 Task: Change  the formatting of the data to Which is Greater than5, In conditional formating, put the option 'Yellow Fill with Drak Yellow Text'add another formatting option Format As Table, insert the option Brown Table style Dark  3 In the sheet   Turbo Sales   book
Action: Mouse moved to (321, 329)
Screenshot: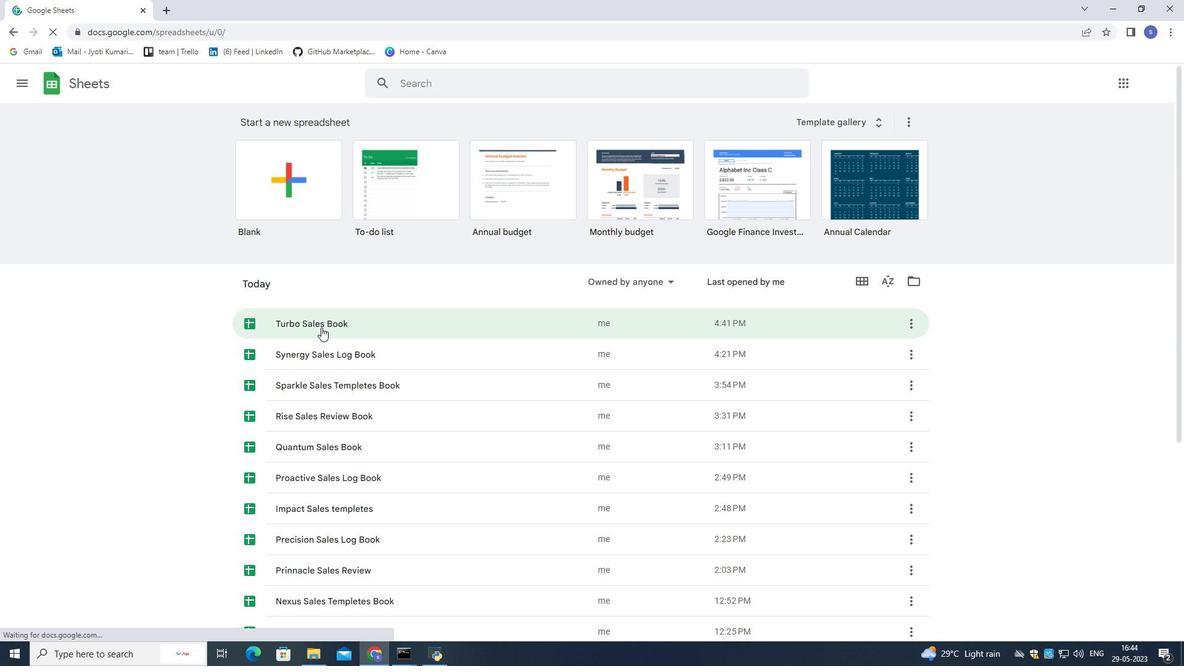 
Action: Mouse pressed left at (321, 329)
Screenshot: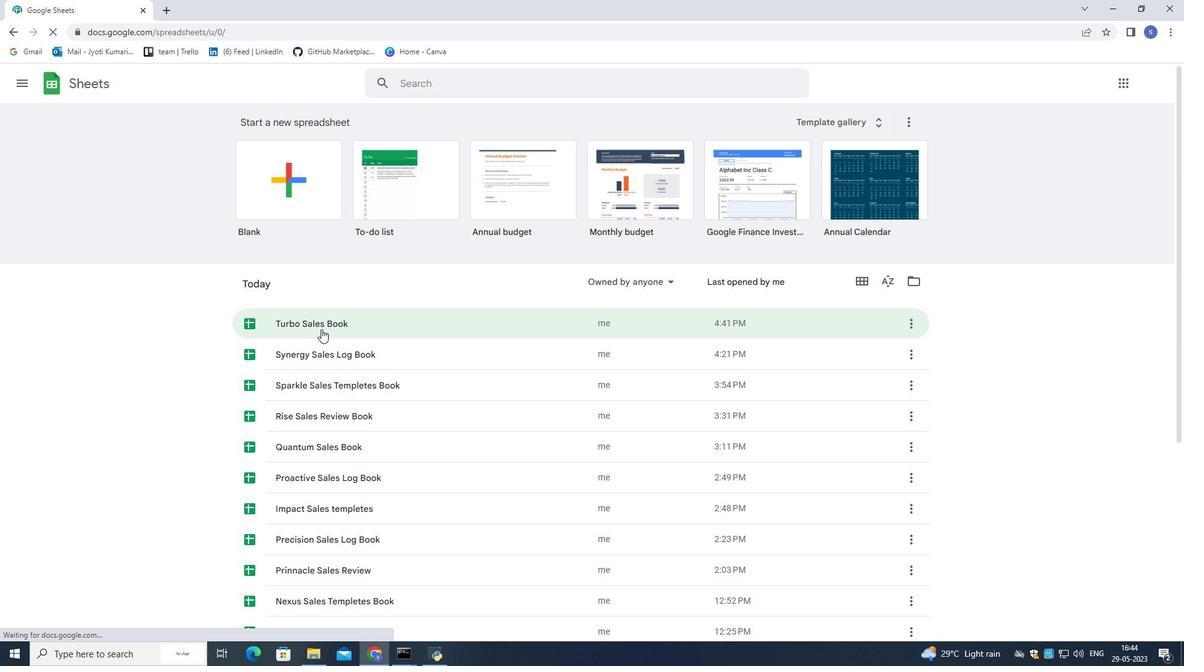
Action: Mouse moved to (44, 194)
Screenshot: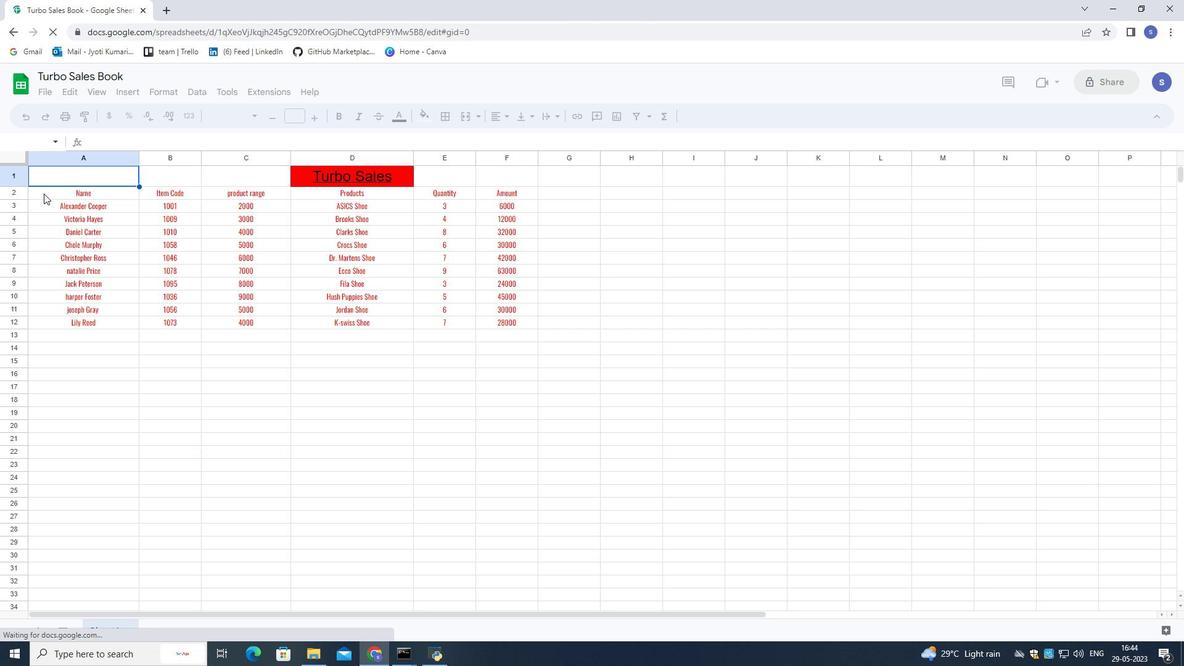 
Action: Mouse pressed left at (44, 194)
Screenshot: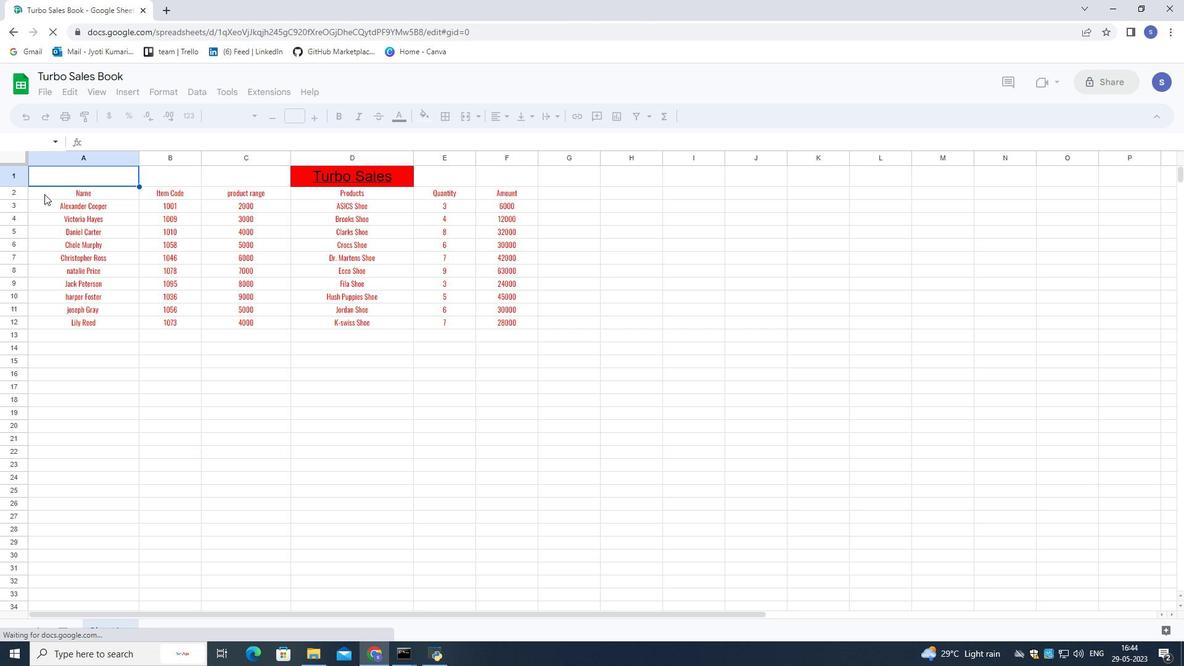 
Action: Mouse moved to (201, 350)
Screenshot: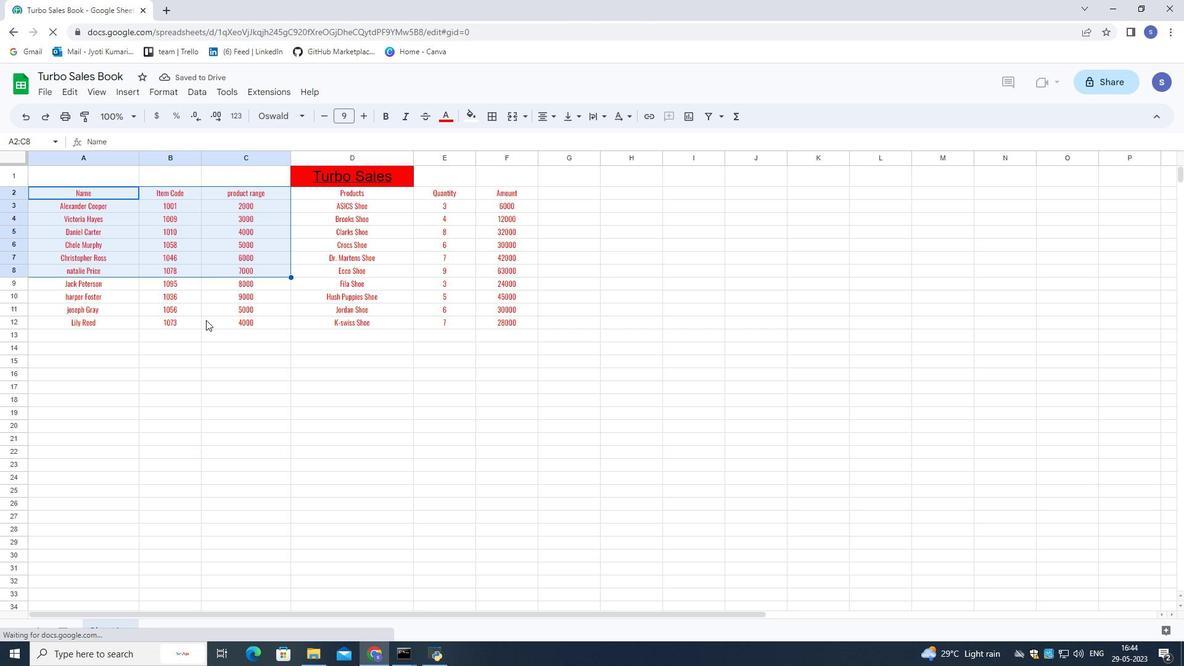 
Action: Mouse pressed left at (201, 350)
Screenshot: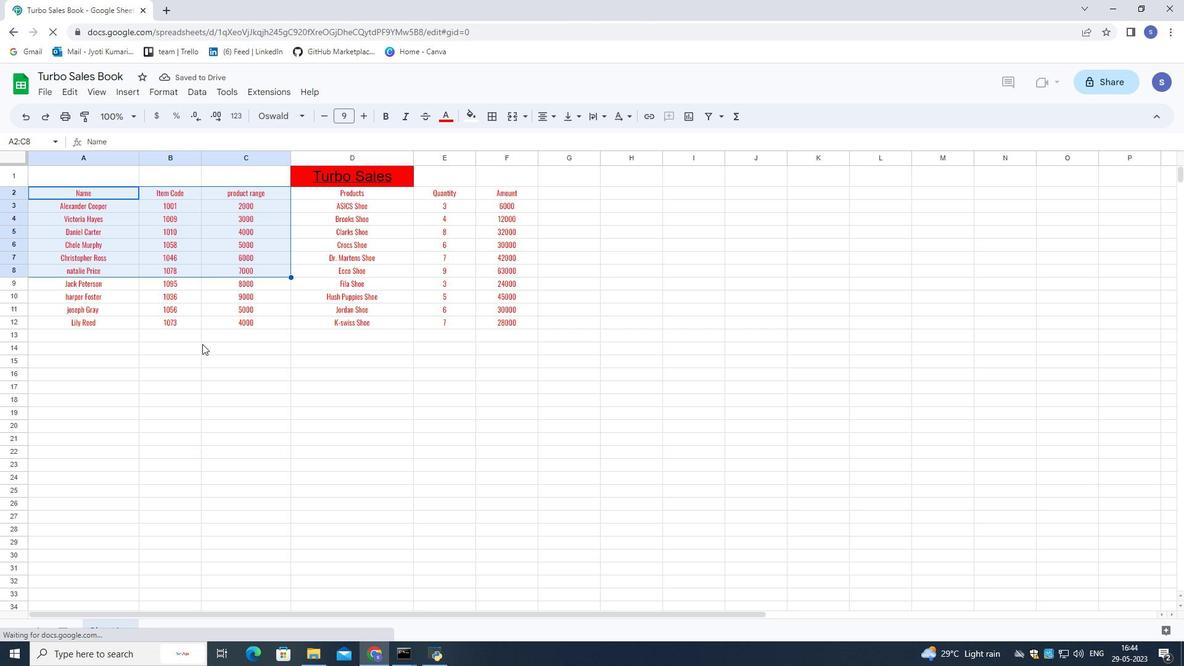 
Action: Mouse moved to (69, 194)
Screenshot: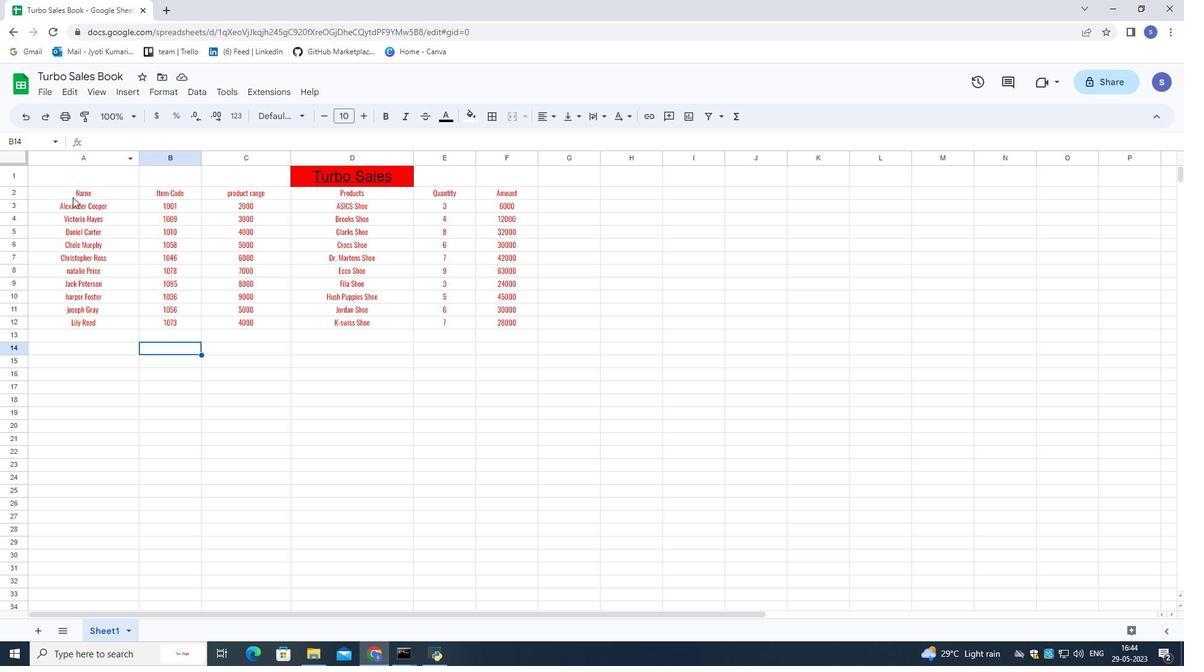 
Action: Mouse pressed left at (69, 194)
Screenshot: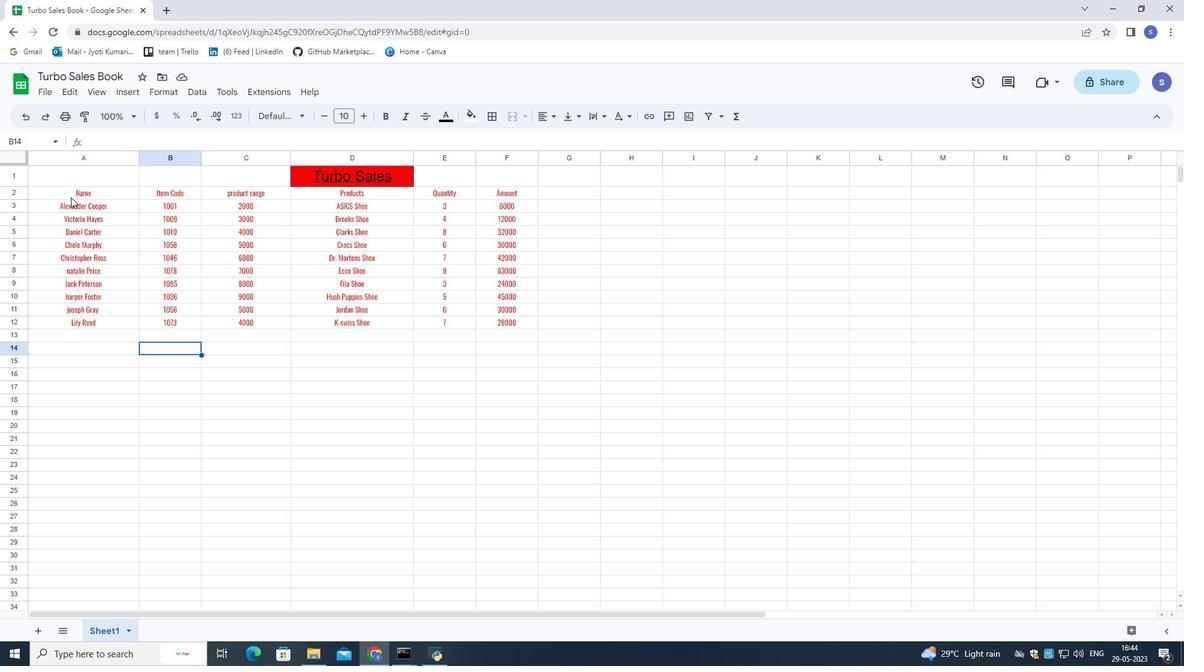 
Action: Mouse moved to (152, 89)
Screenshot: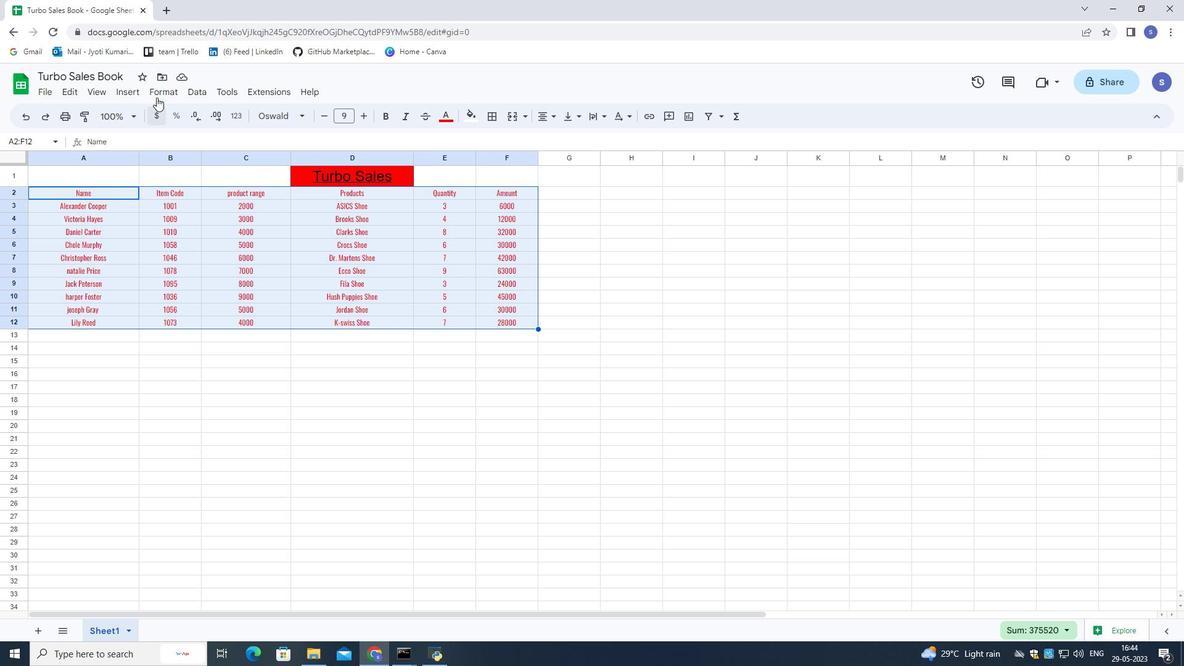 
Action: Mouse pressed left at (152, 89)
Screenshot: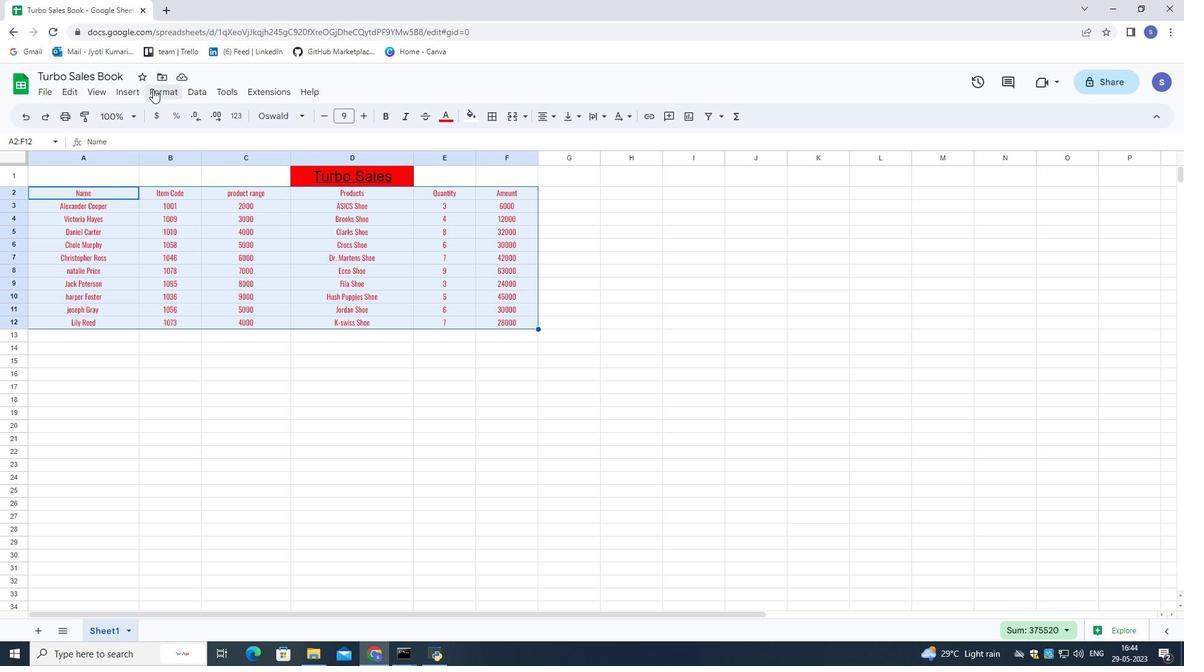 
Action: Mouse moved to (166, 86)
Screenshot: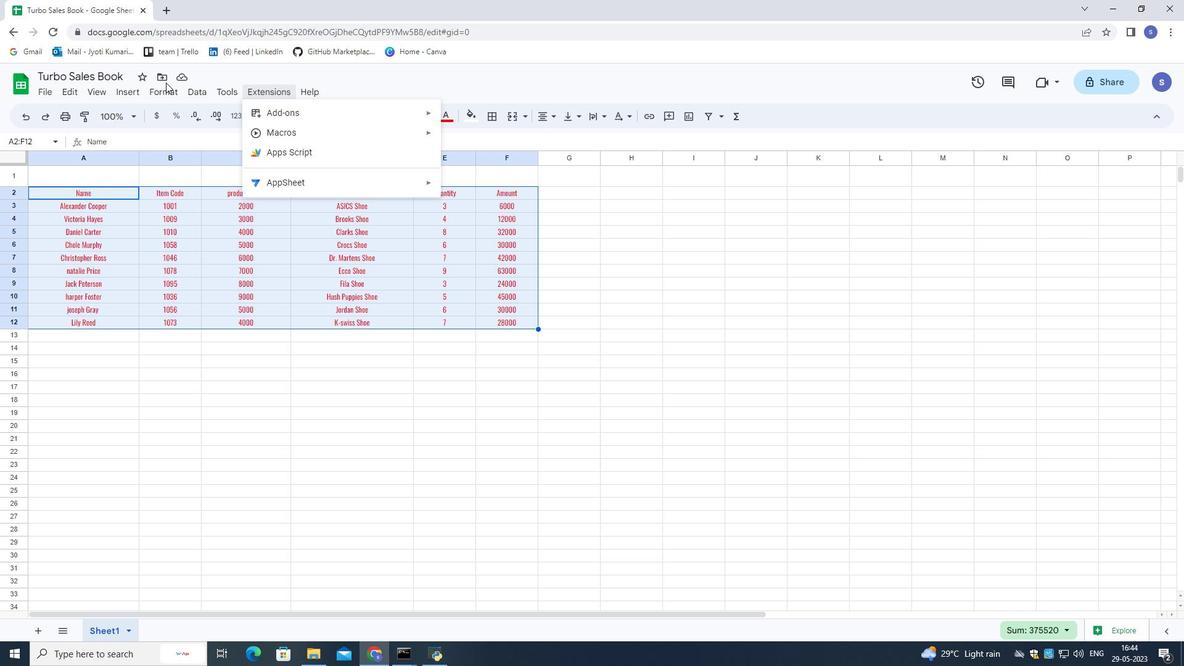 
Action: Mouse pressed left at (166, 86)
Screenshot: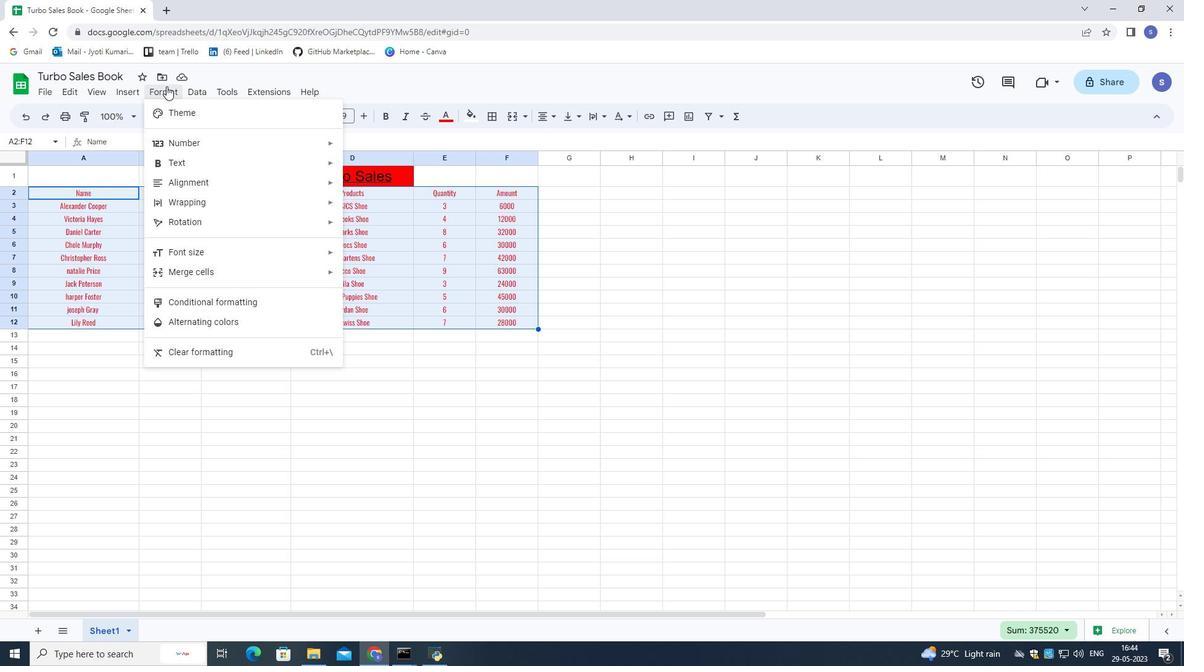 
Action: Mouse pressed left at (166, 86)
Screenshot: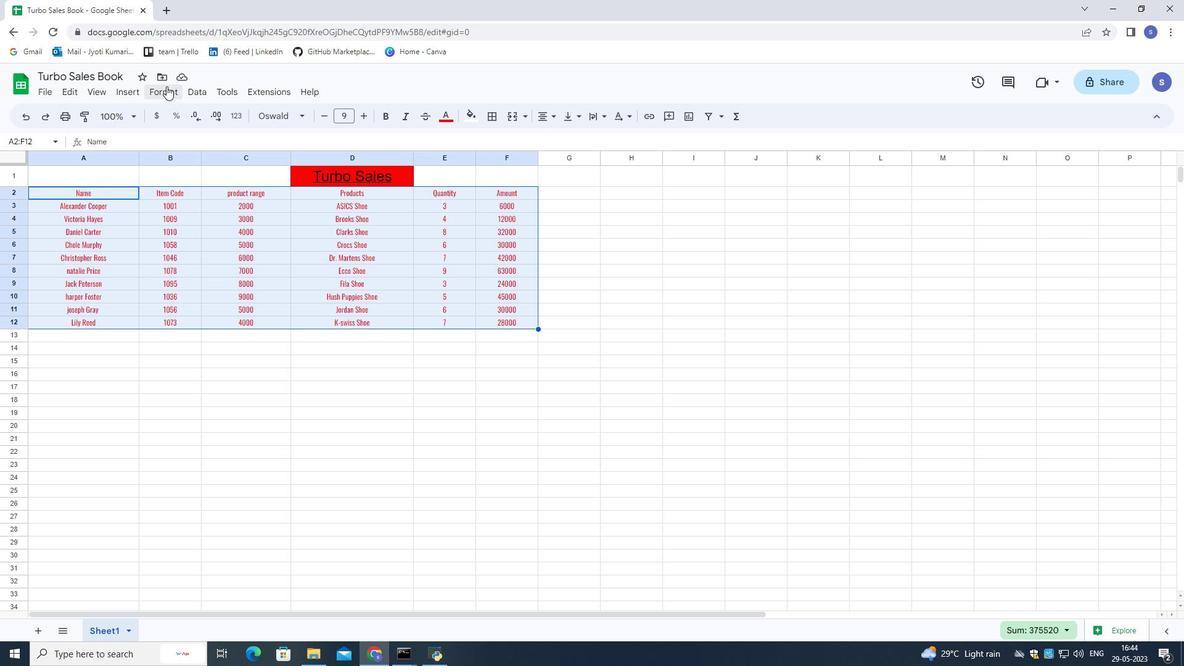 
Action: Mouse moved to (265, 304)
Screenshot: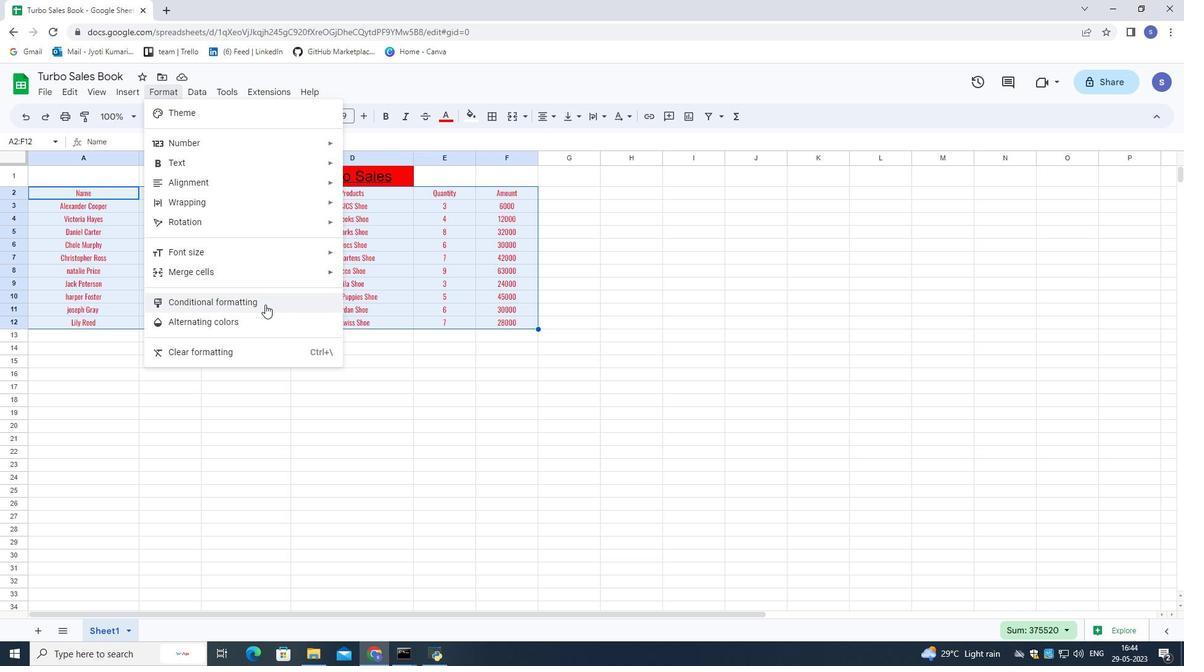 
Action: Mouse pressed left at (265, 304)
Screenshot: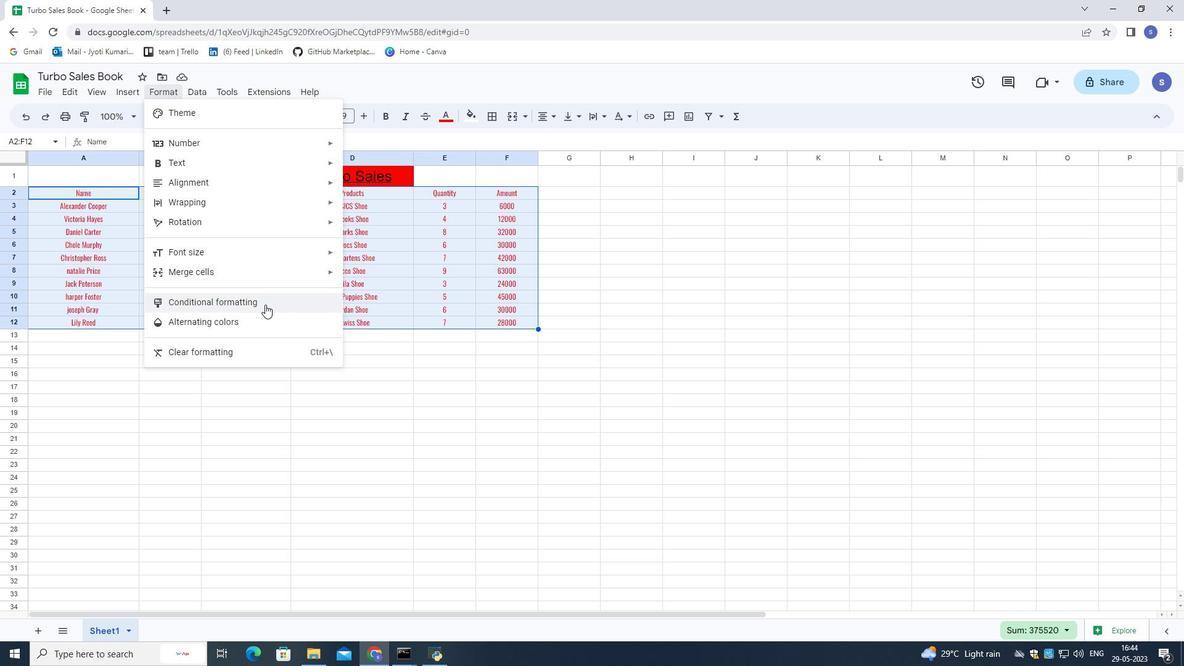 
Action: Mouse moved to (1111, 282)
Screenshot: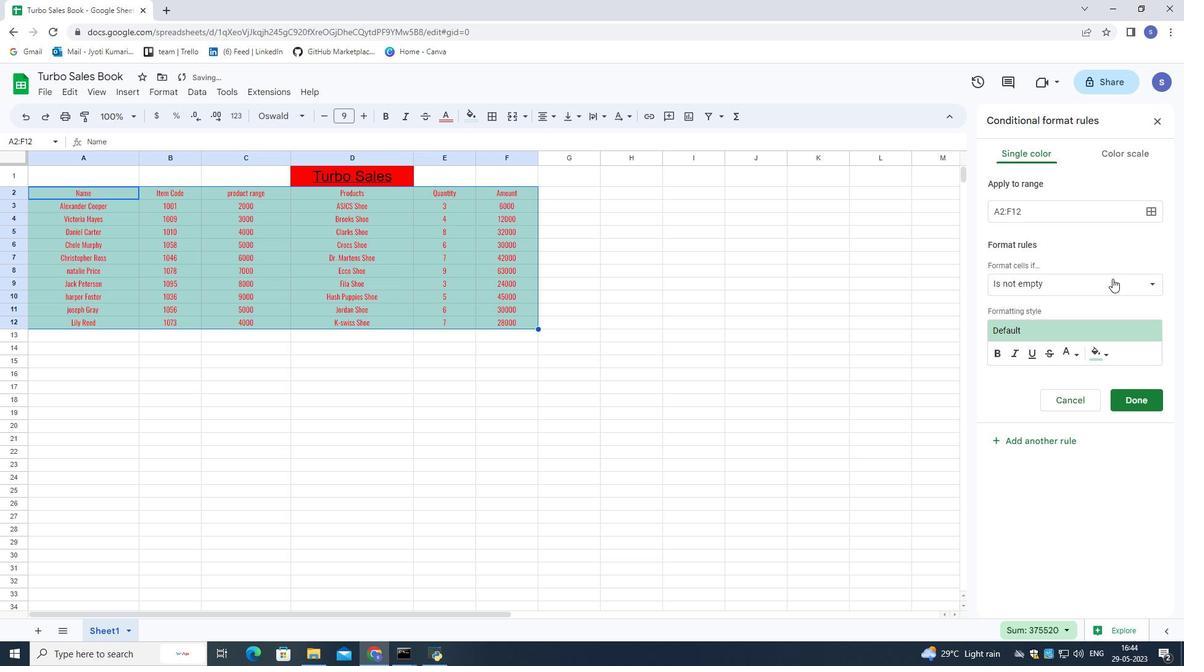
Action: Mouse pressed left at (1111, 282)
Screenshot: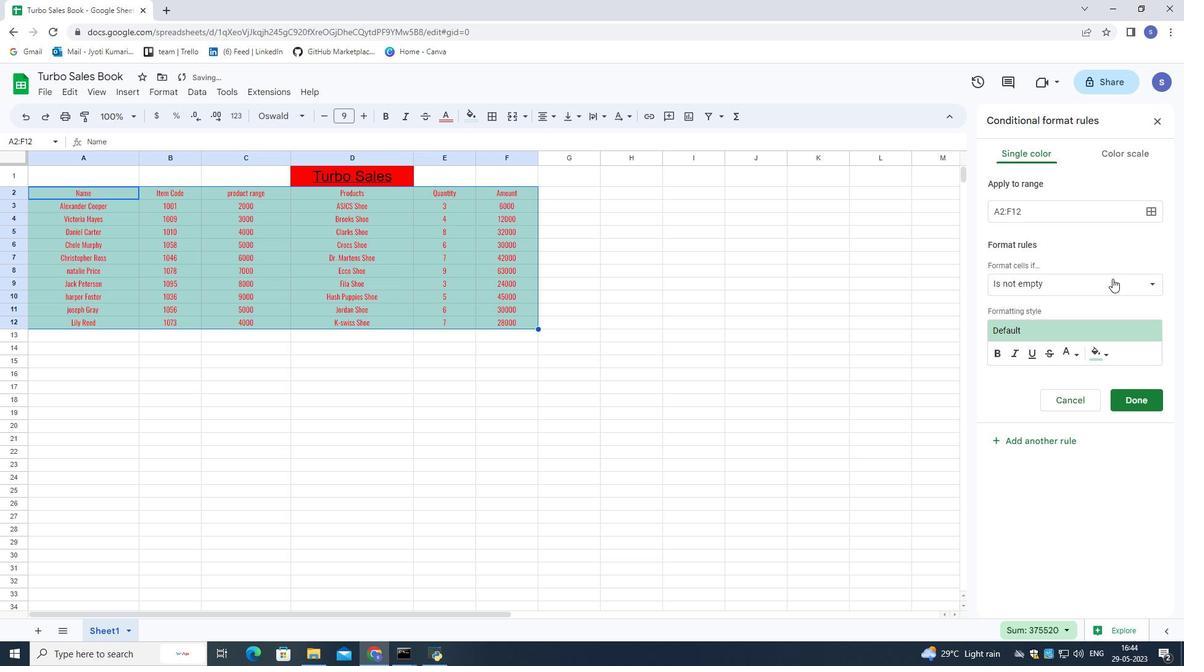 
Action: Mouse moved to (1036, 484)
Screenshot: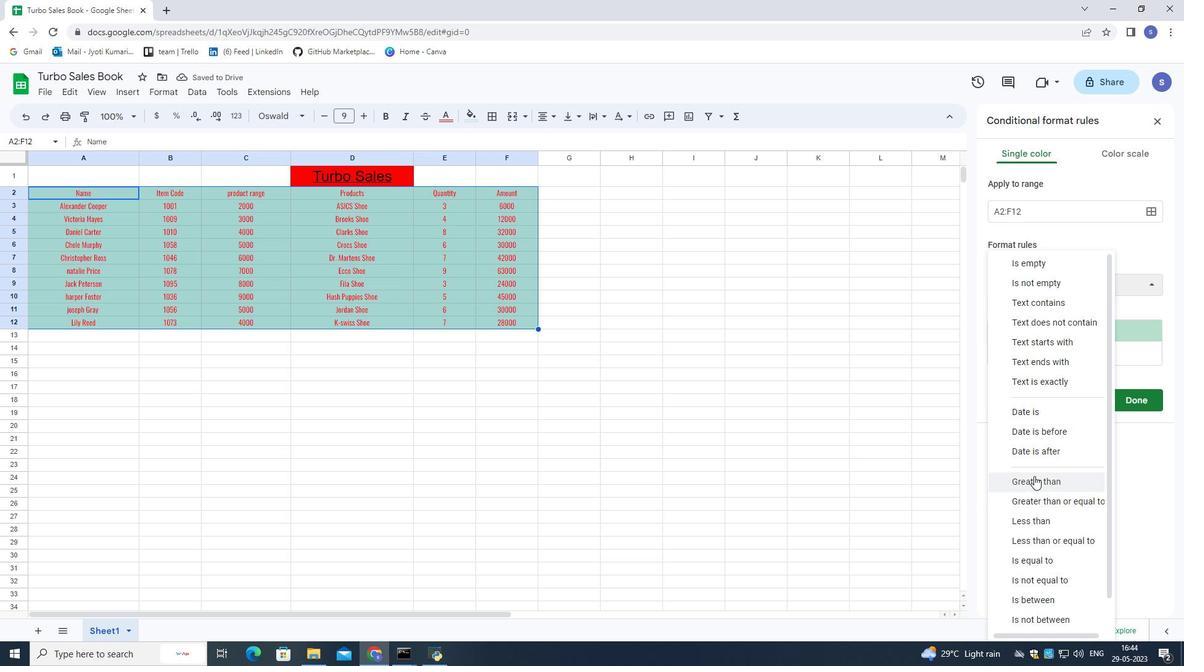 
Action: Mouse pressed left at (1036, 484)
Screenshot: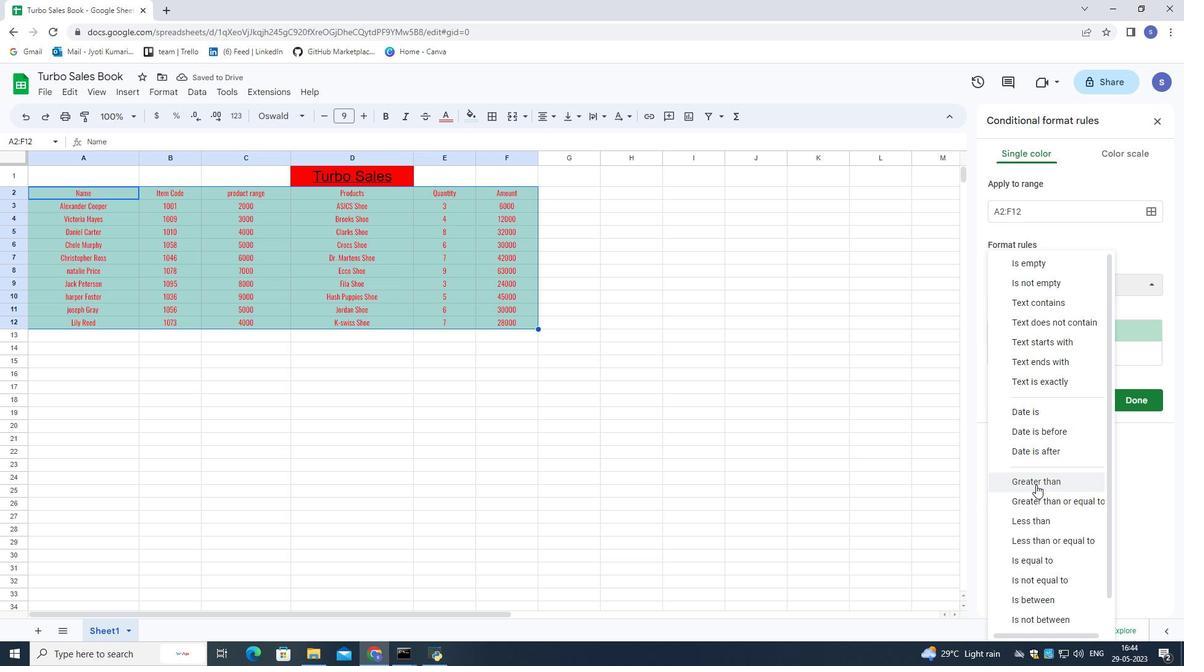 
Action: Mouse moved to (1041, 312)
Screenshot: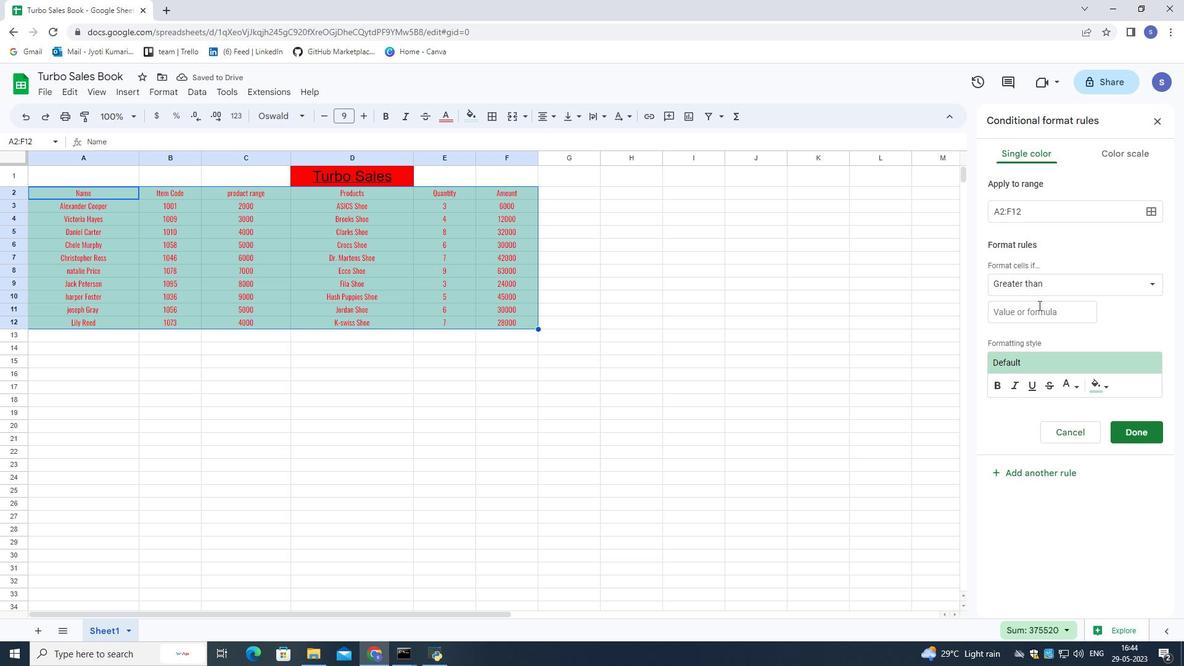 
Action: Mouse pressed left at (1041, 312)
Screenshot: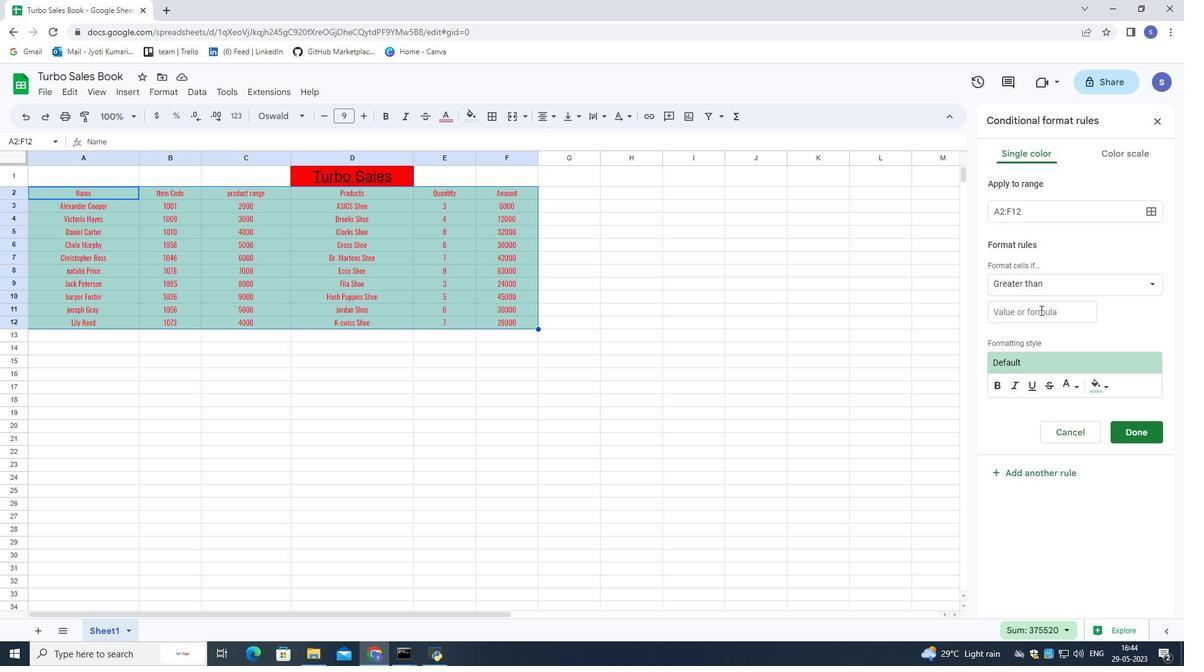 
Action: Mouse moved to (1042, 311)
Screenshot: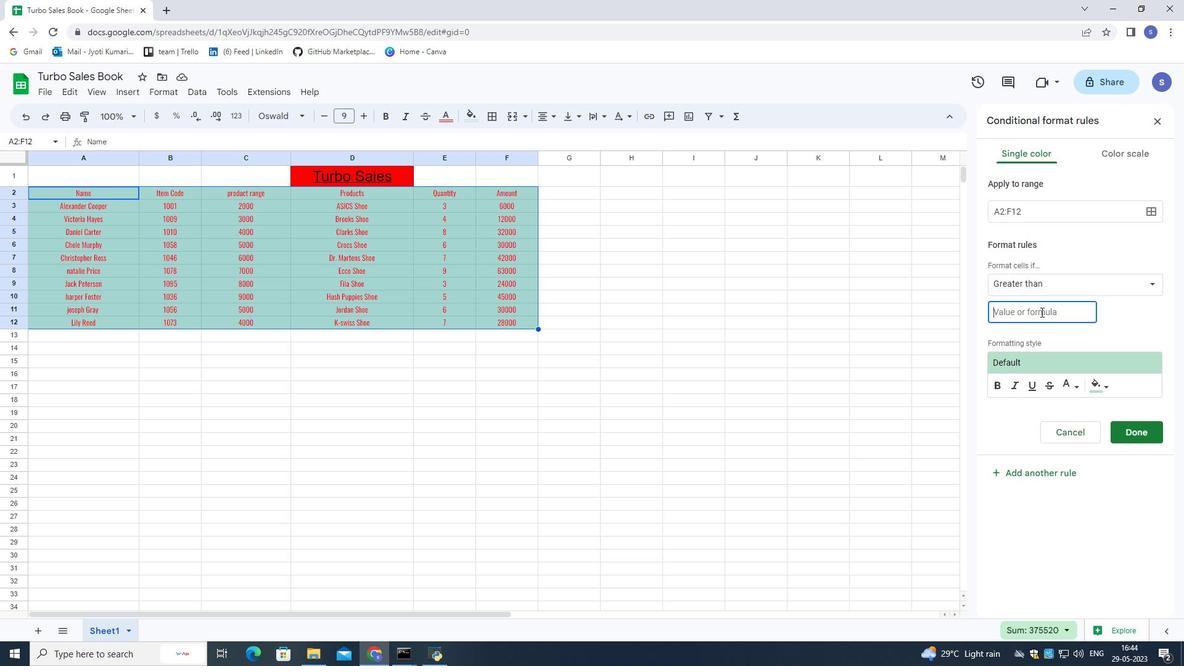 
Action: Key pressed 5
Screenshot: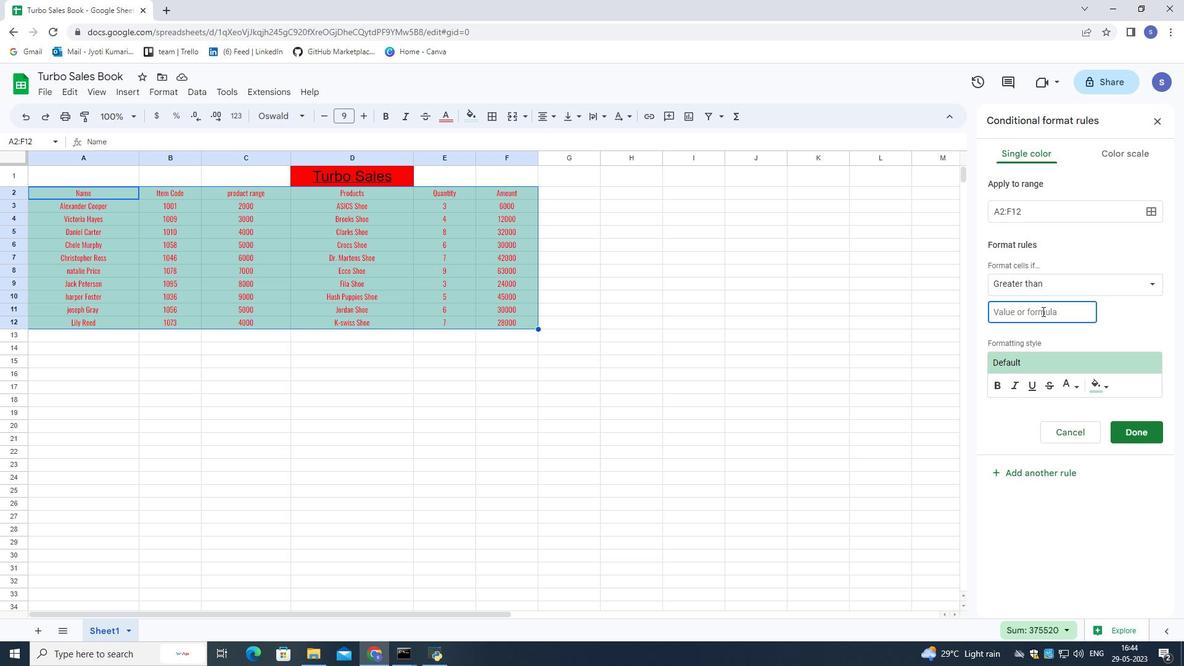 
Action: Mouse moved to (1105, 381)
Screenshot: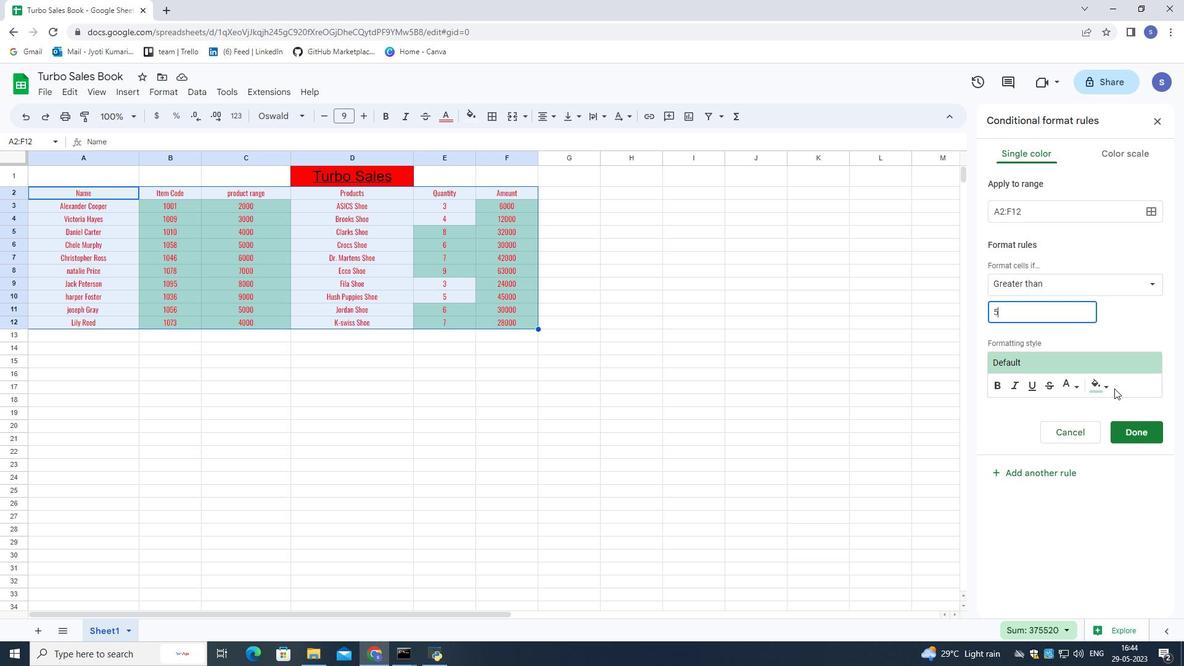 
Action: Mouse pressed left at (1105, 381)
Screenshot: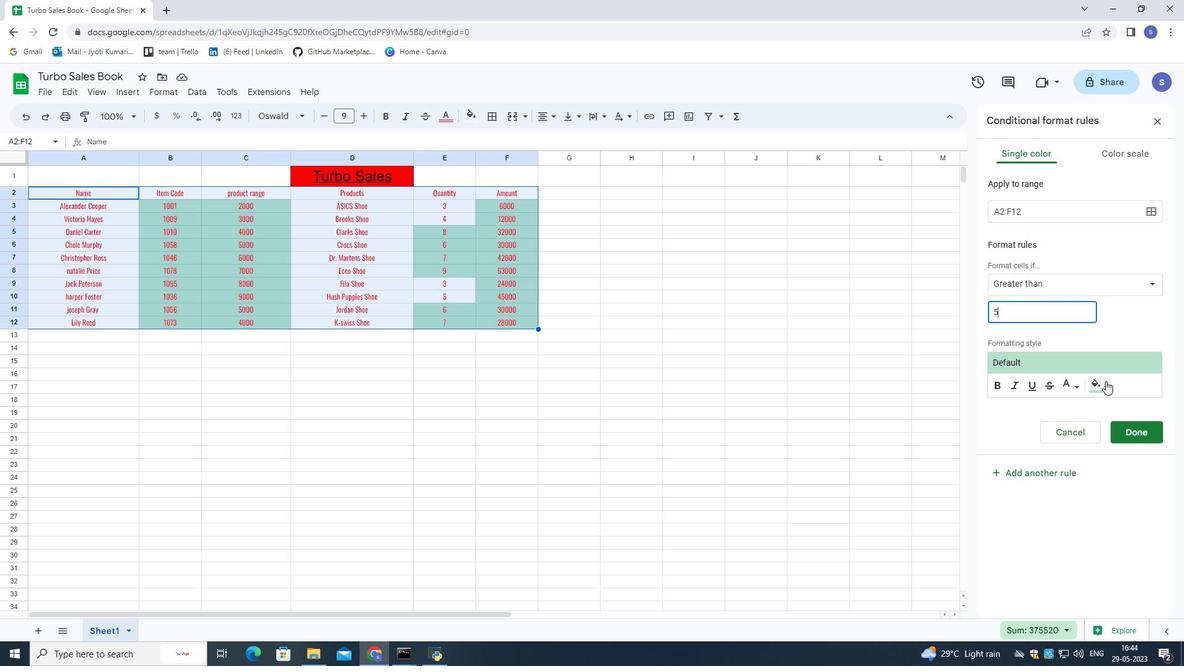 
Action: Mouse moved to (1019, 440)
Screenshot: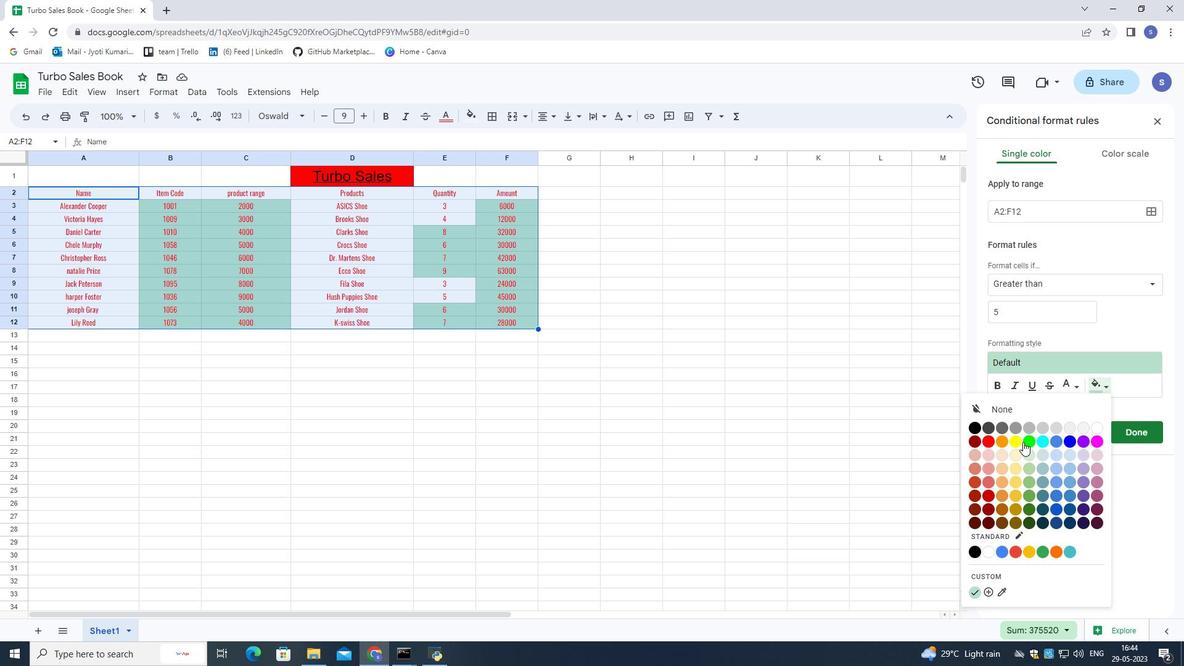 
Action: Mouse pressed left at (1019, 440)
Screenshot: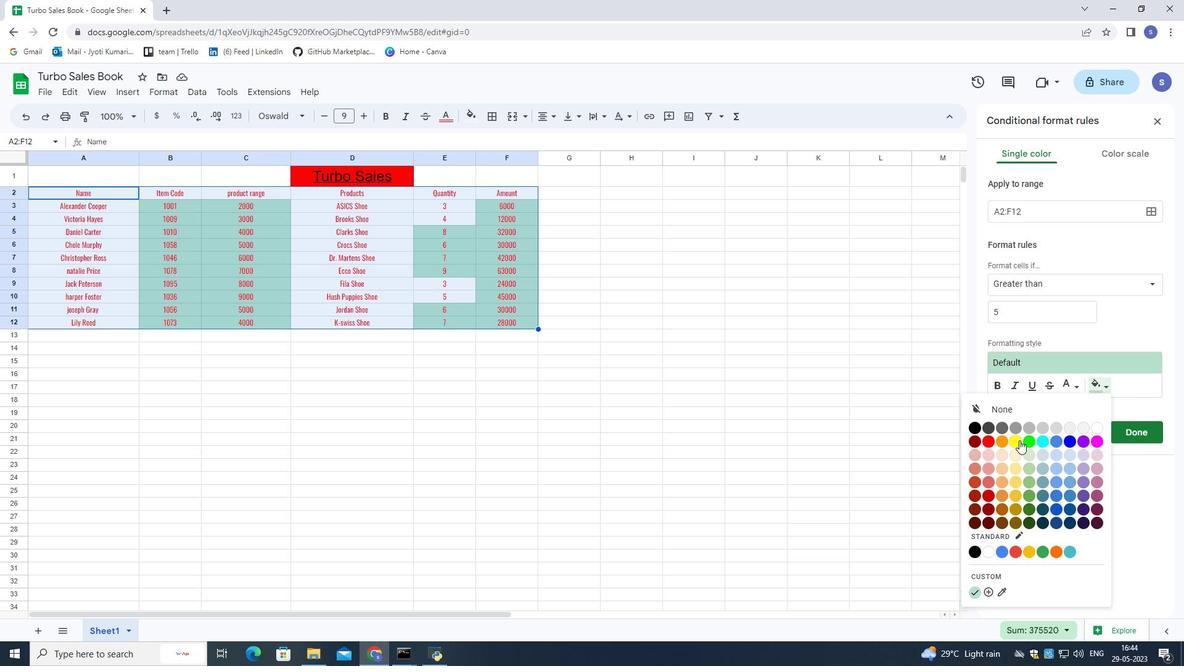 
Action: Mouse moved to (1073, 385)
Screenshot: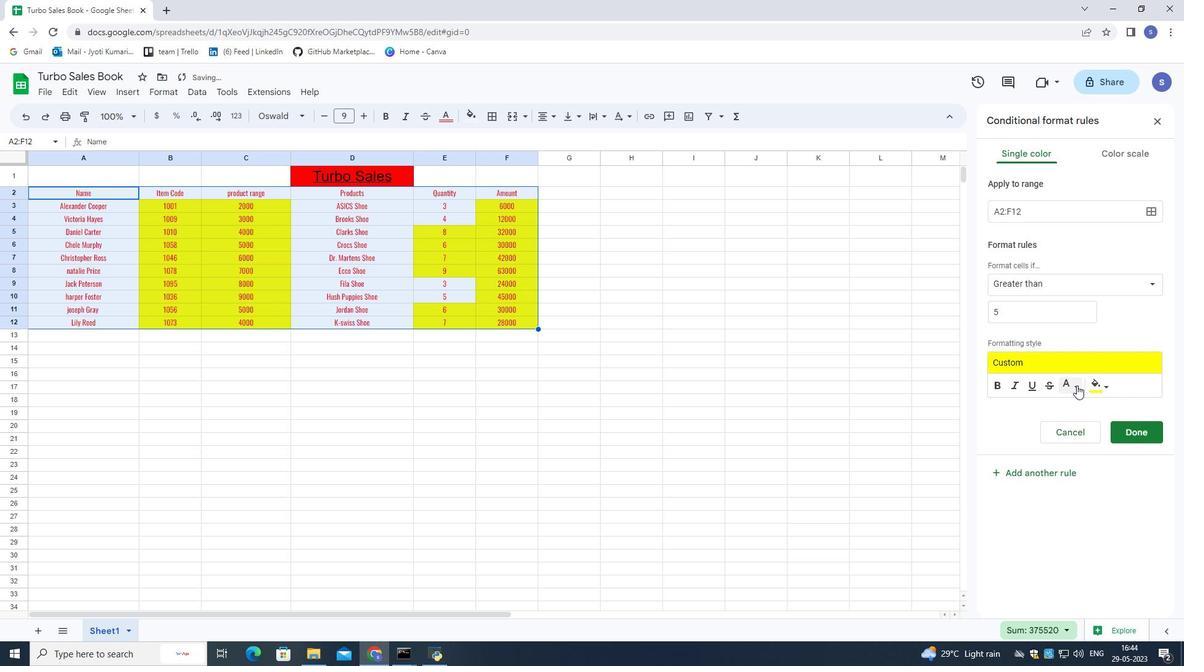 
Action: Mouse pressed left at (1073, 385)
Screenshot: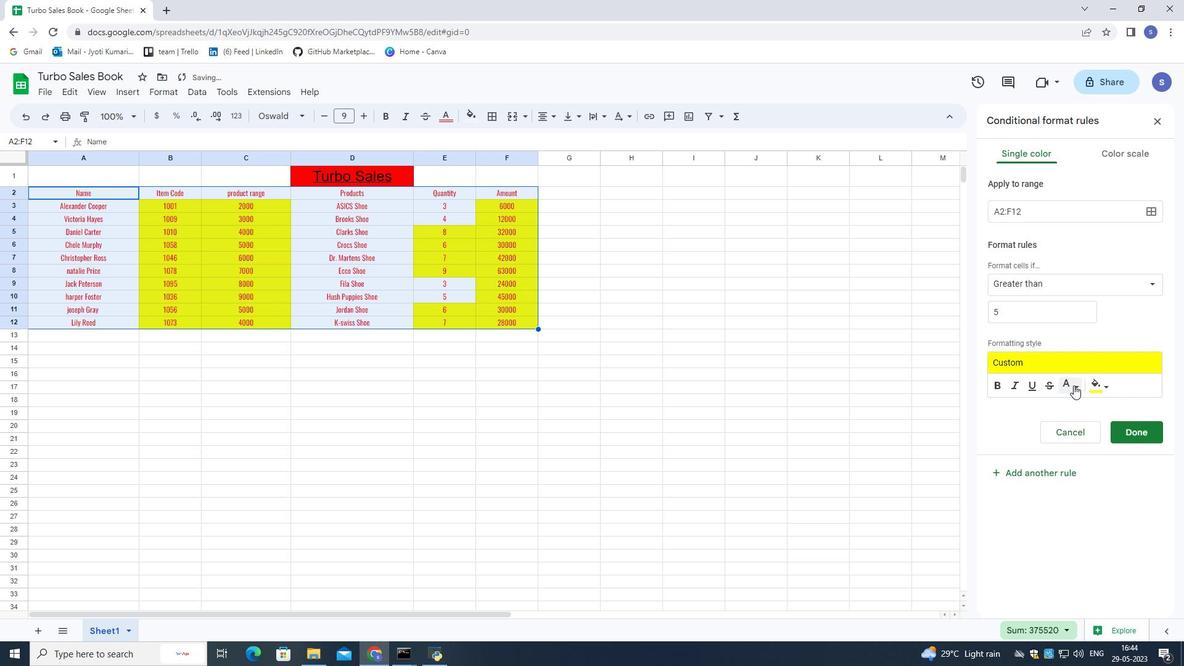
Action: Mouse moved to (984, 510)
Screenshot: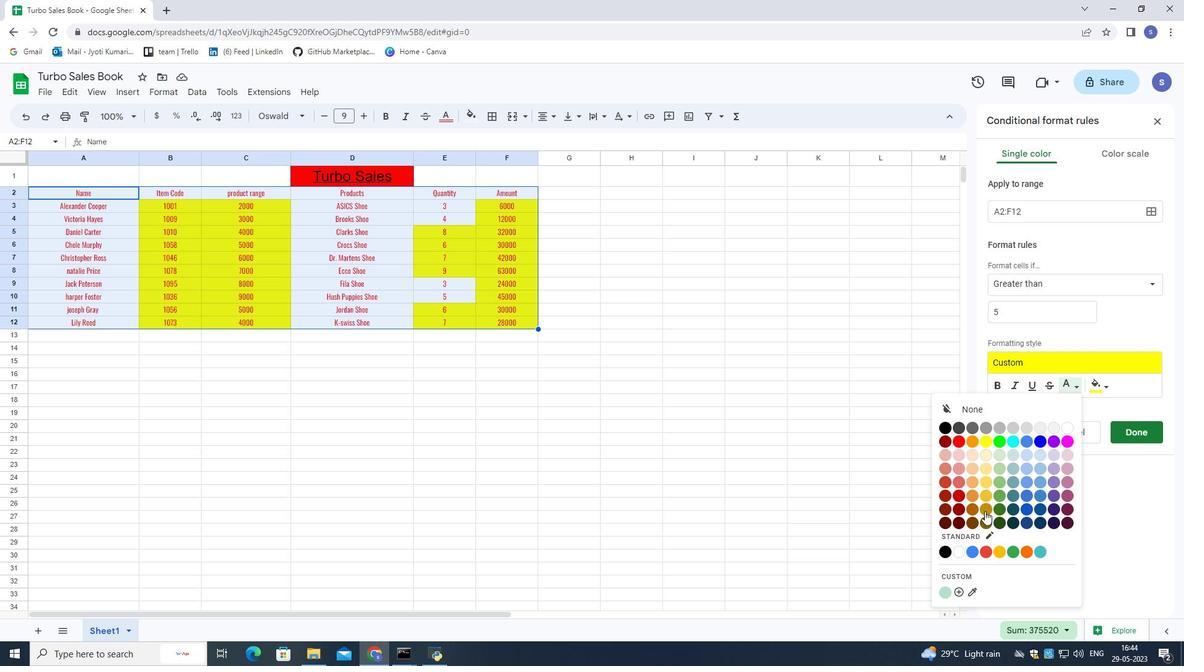 
Action: Mouse pressed left at (984, 510)
Screenshot: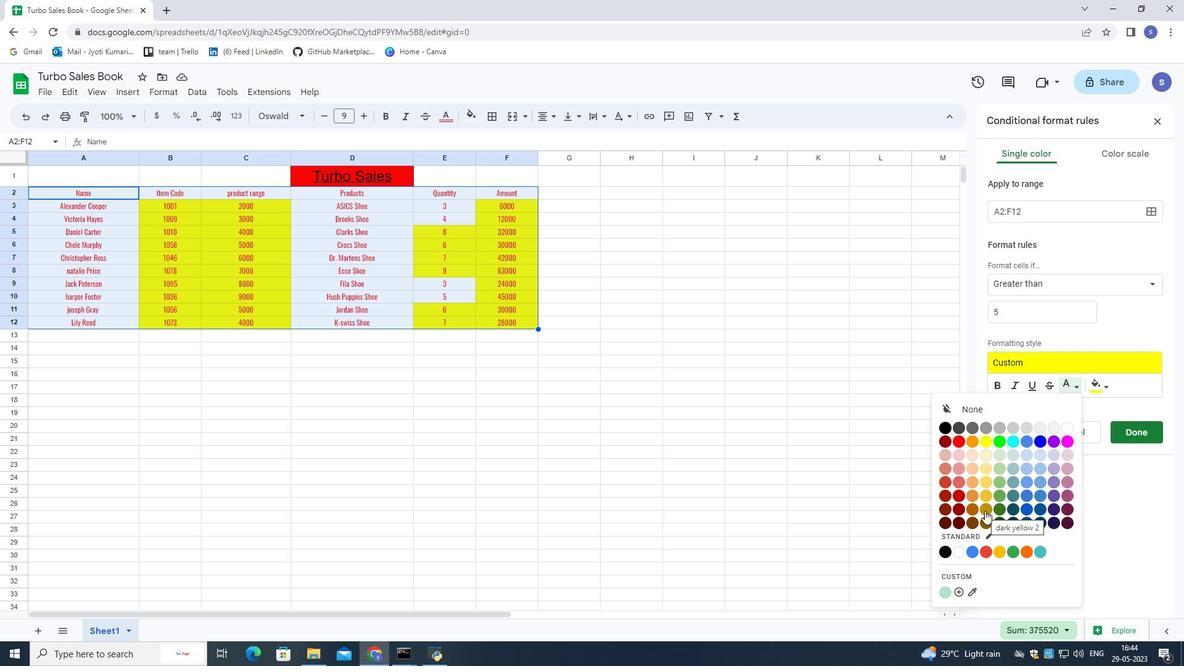 
Action: Mouse moved to (1123, 434)
Screenshot: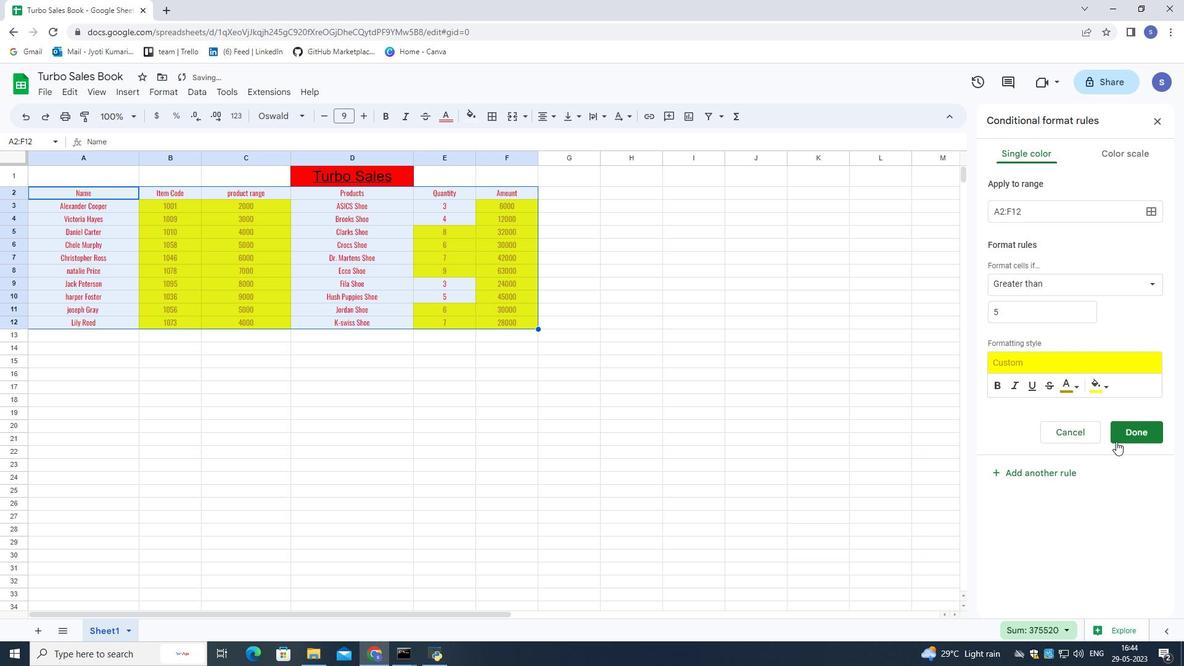 
Action: Mouse pressed left at (1123, 434)
Screenshot: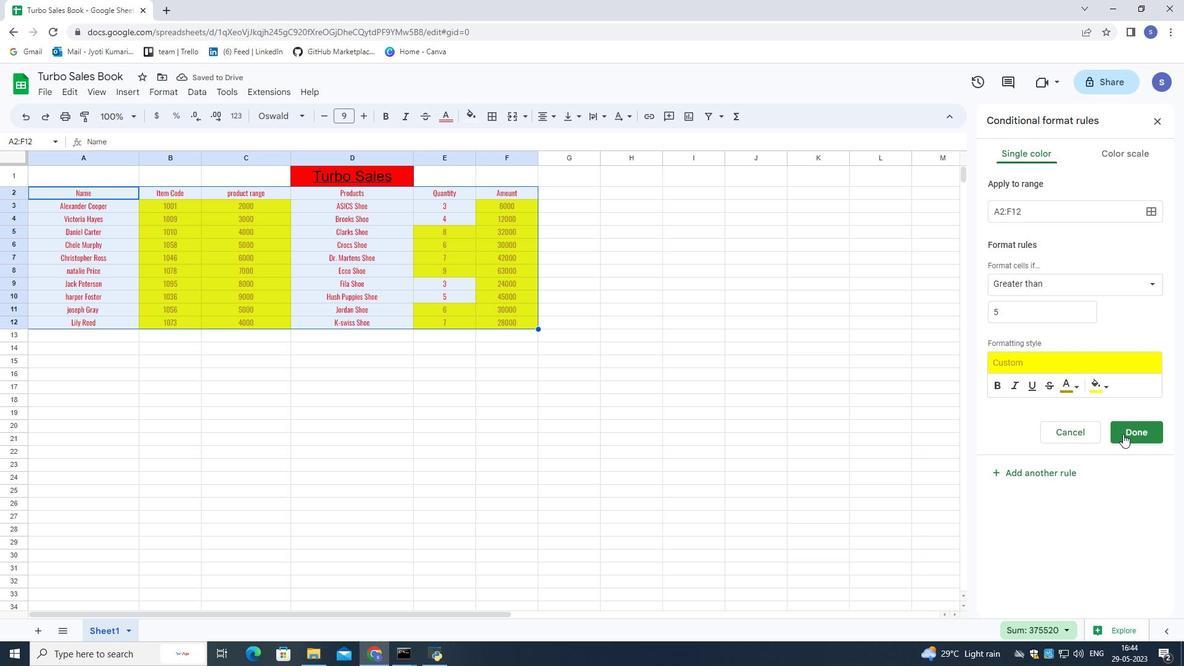 
Action: Mouse moved to (163, 88)
Screenshot: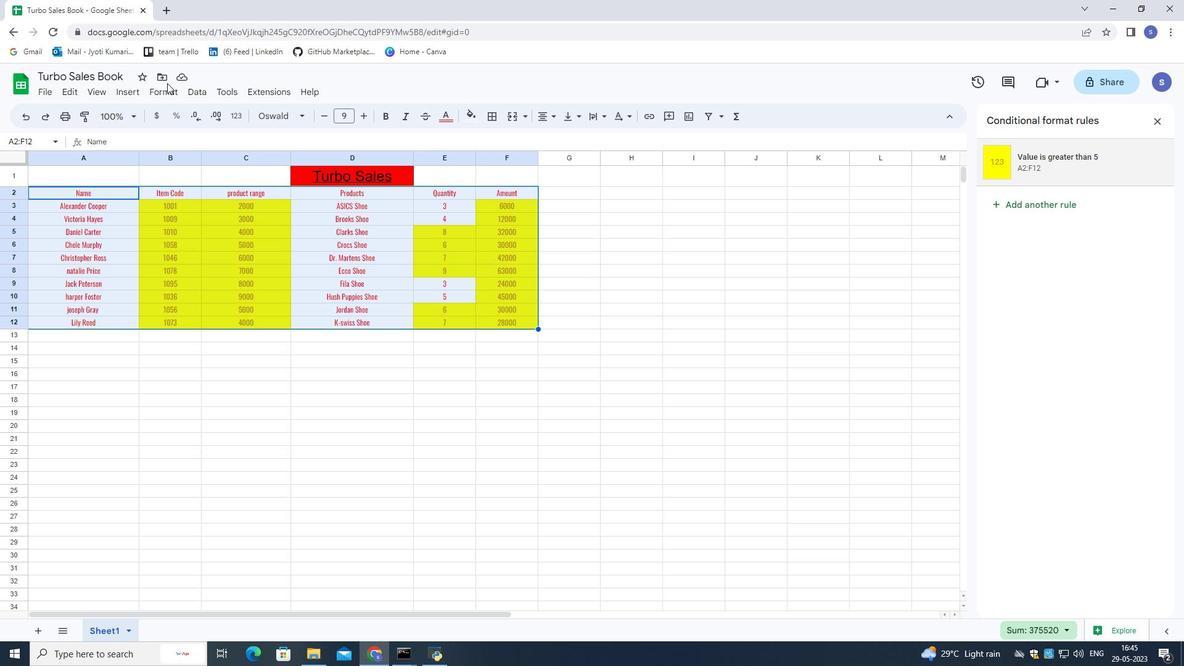 
Action: Mouse pressed left at (163, 88)
Screenshot: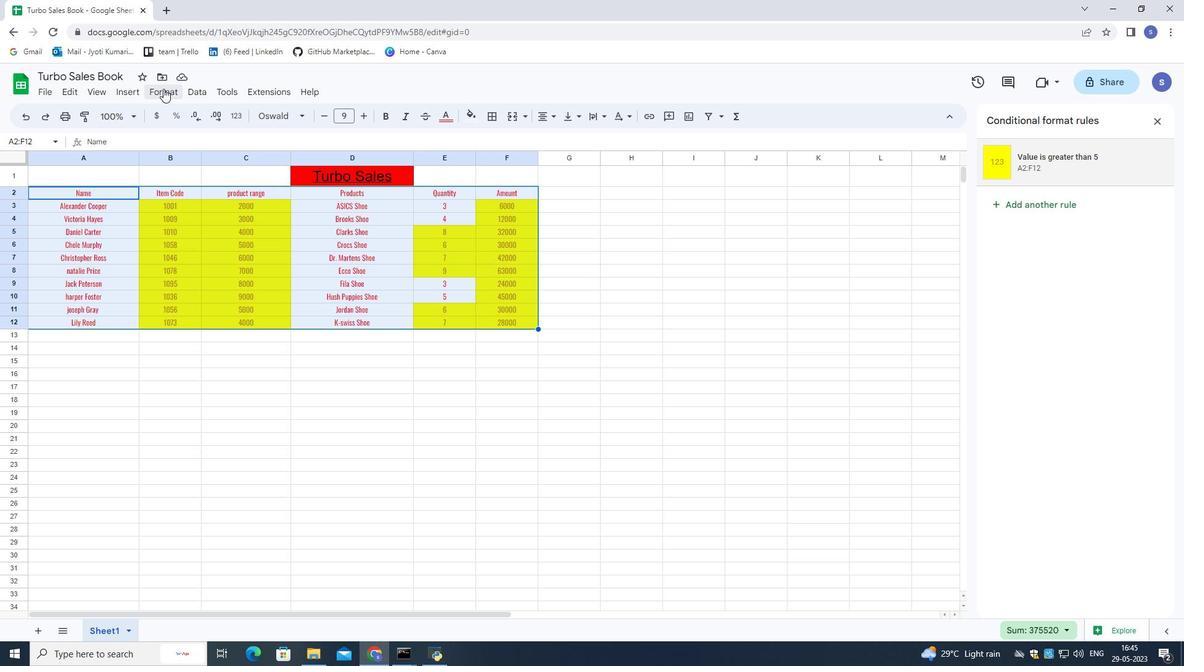 
Action: Mouse moved to (170, 323)
Screenshot: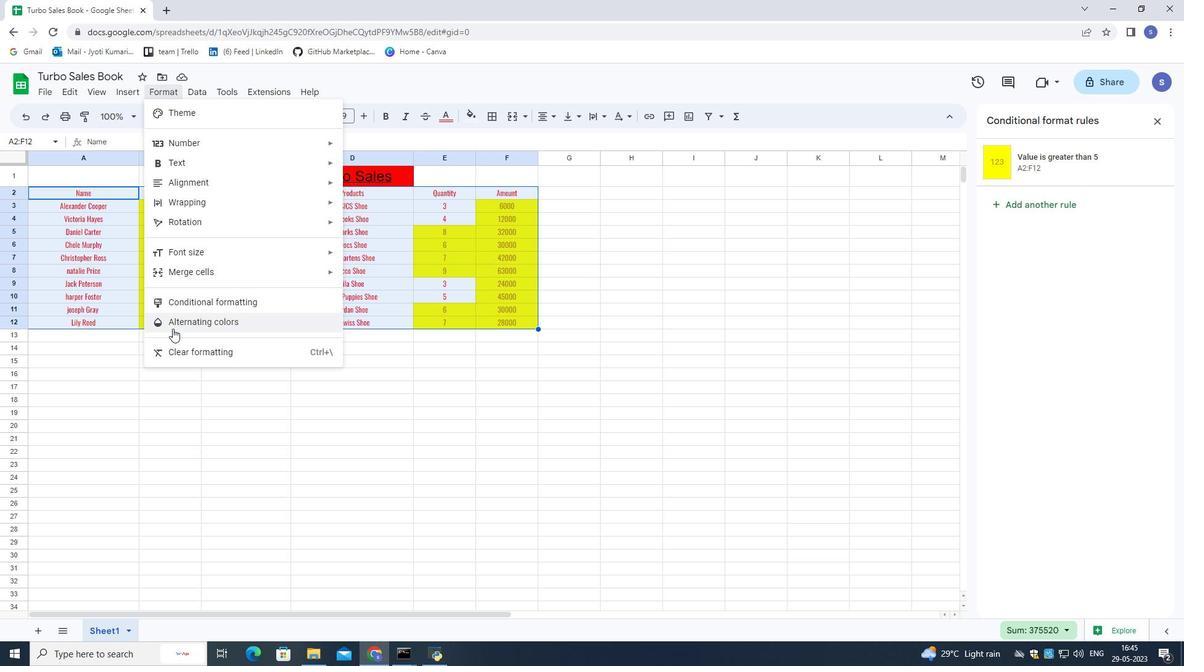 
Action: Mouse pressed left at (170, 323)
Screenshot: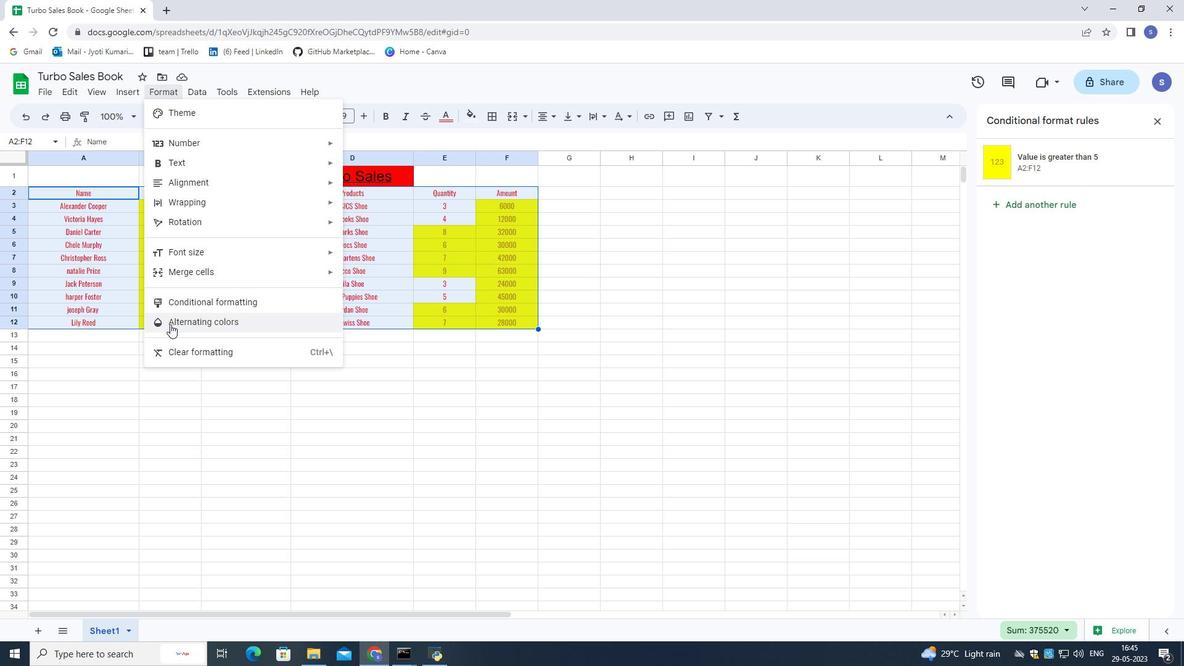 
Action: Mouse moved to (1042, 304)
Screenshot: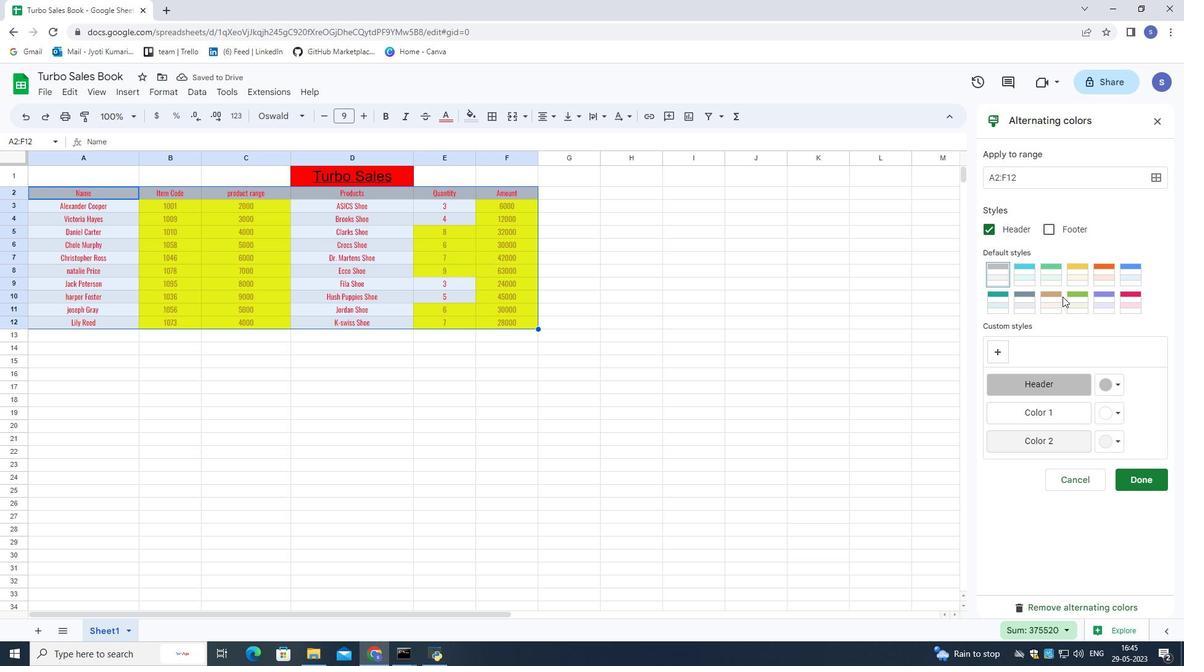 
Action: Mouse pressed left at (1042, 304)
Screenshot: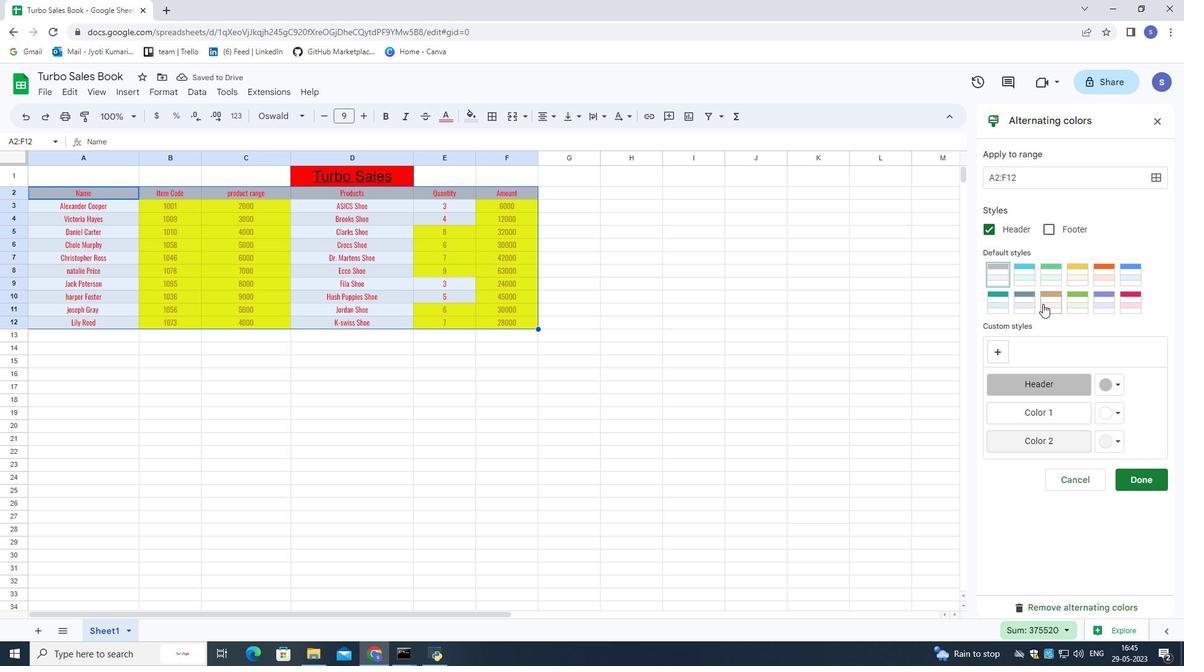 
Action: Mouse moved to (1113, 386)
Screenshot: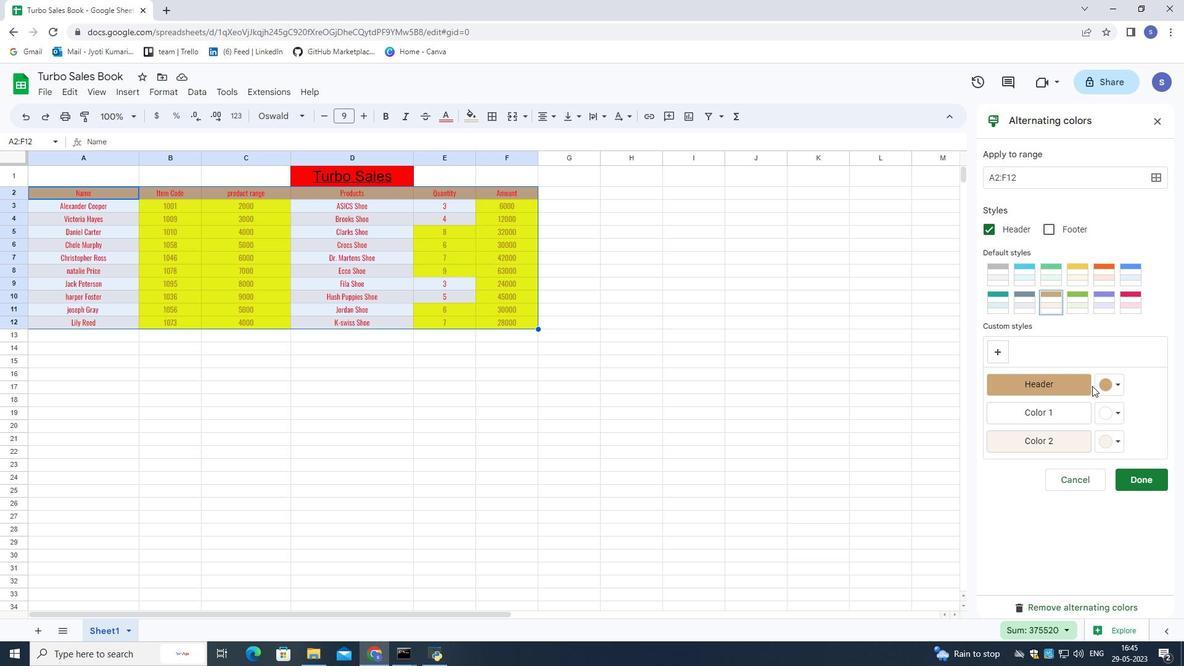 
Action: Mouse pressed left at (1113, 386)
Screenshot: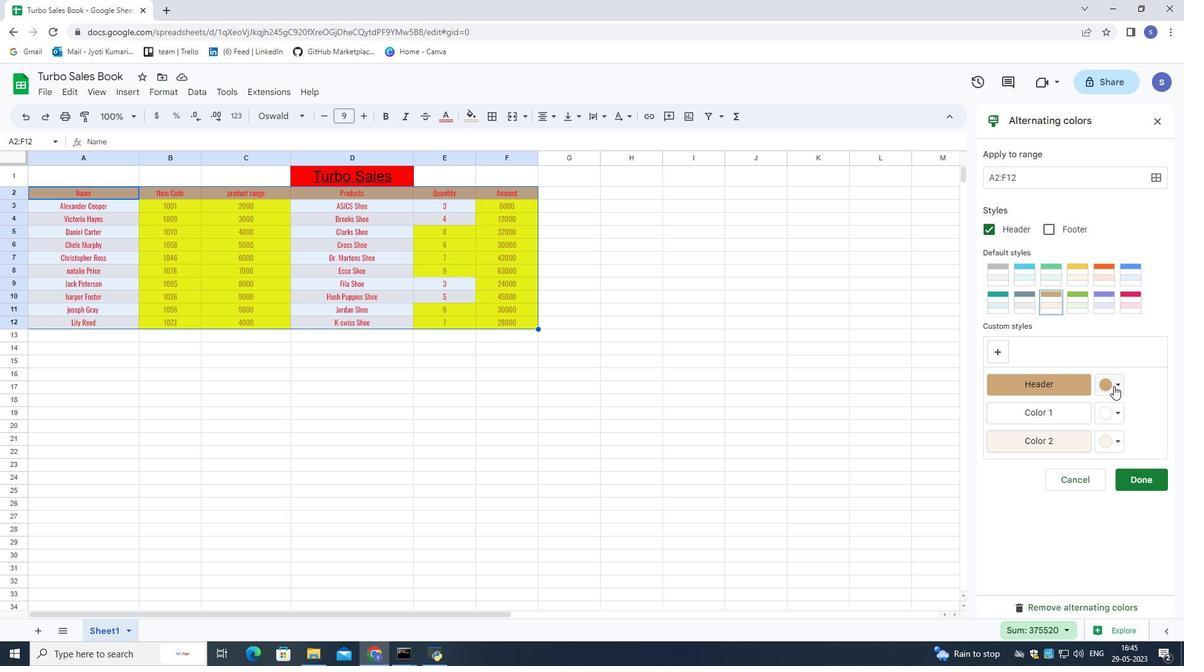 
Action: Mouse moved to (1013, 506)
Screenshot: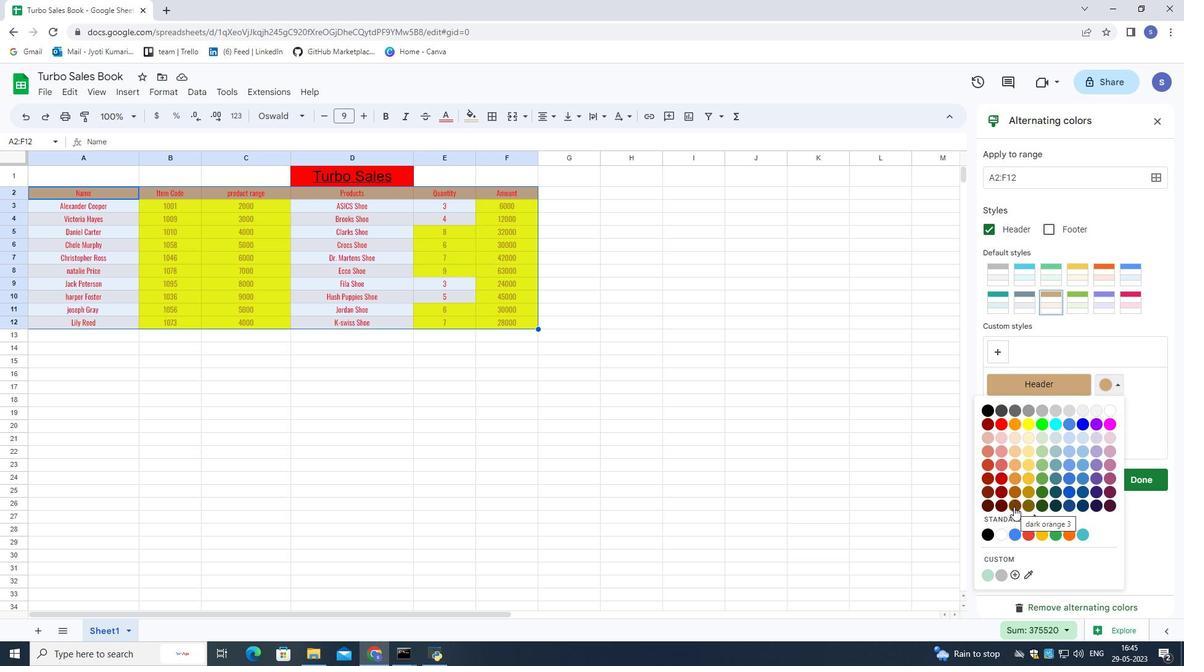 
Action: Mouse pressed left at (1013, 506)
Screenshot: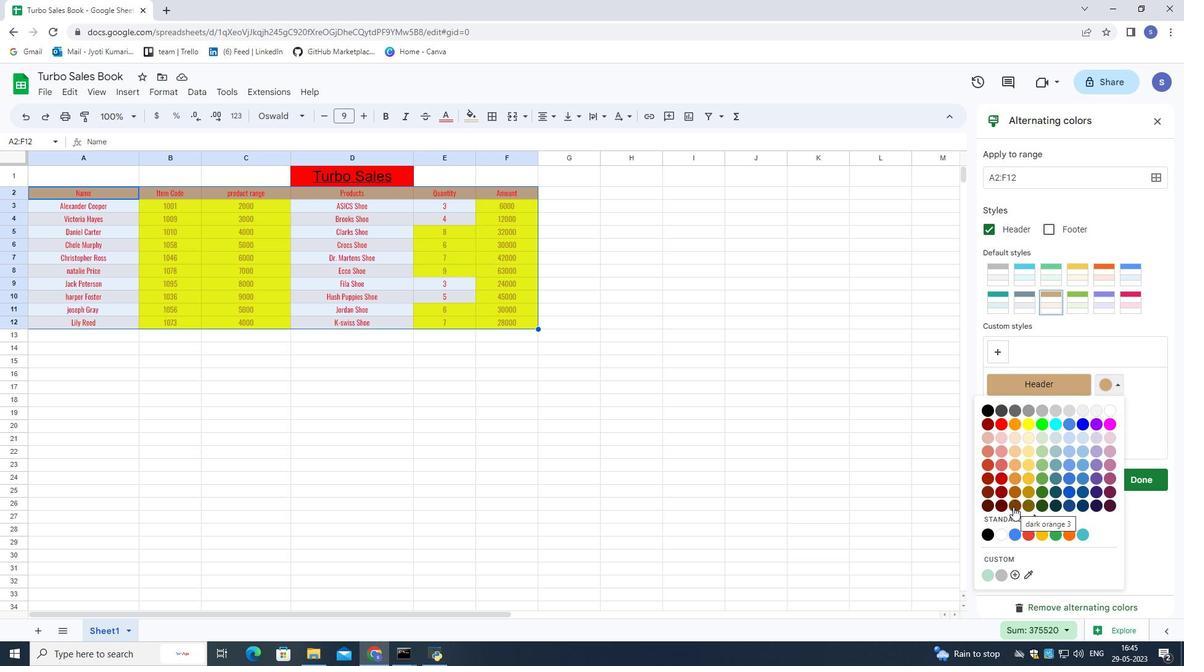 
Action: Mouse moved to (1113, 386)
Screenshot: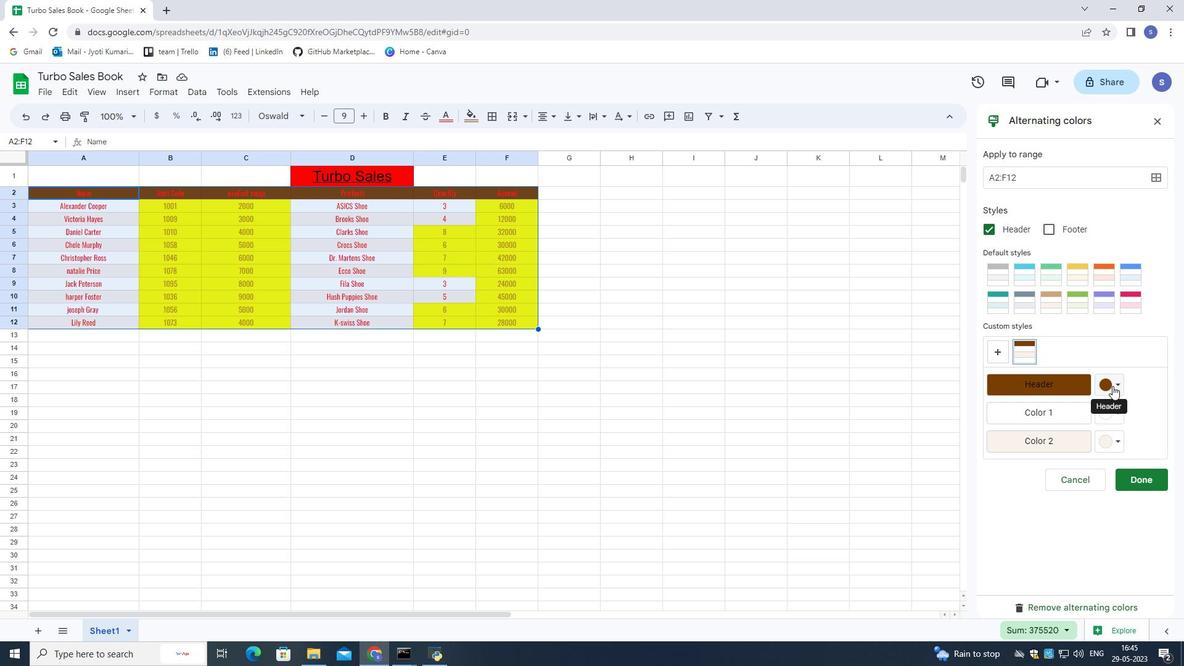 
Action: Mouse pressed left at (1113, 386)
Screenshot: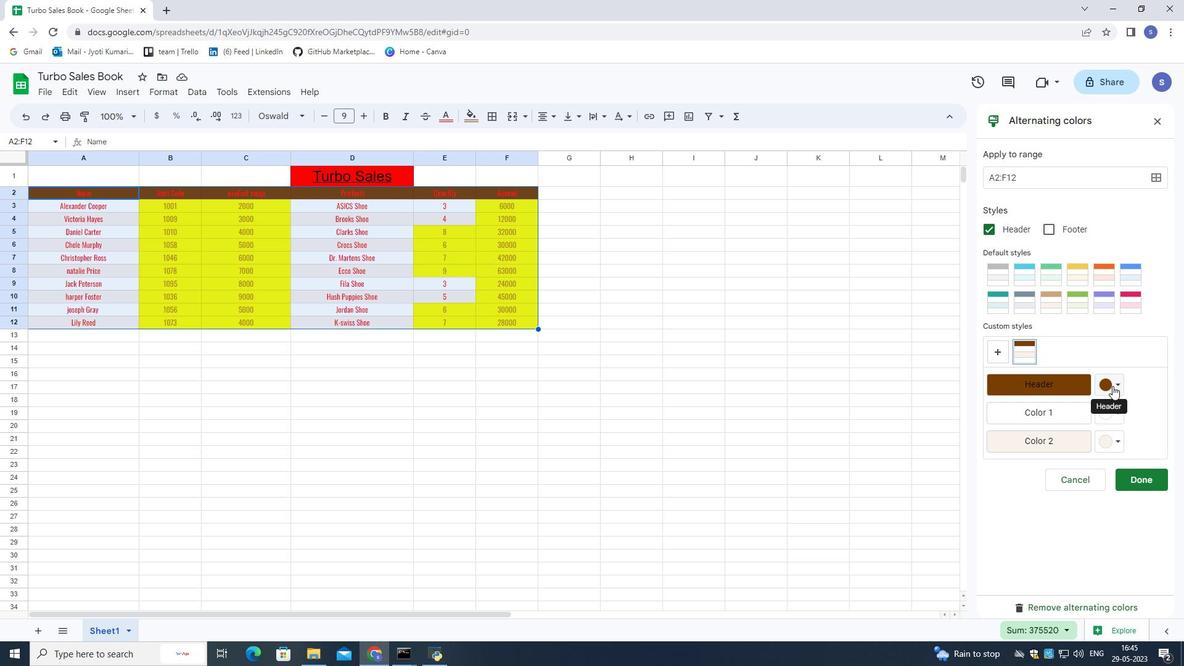 
Action: Mouse moved to (951, 477)
Screenshot: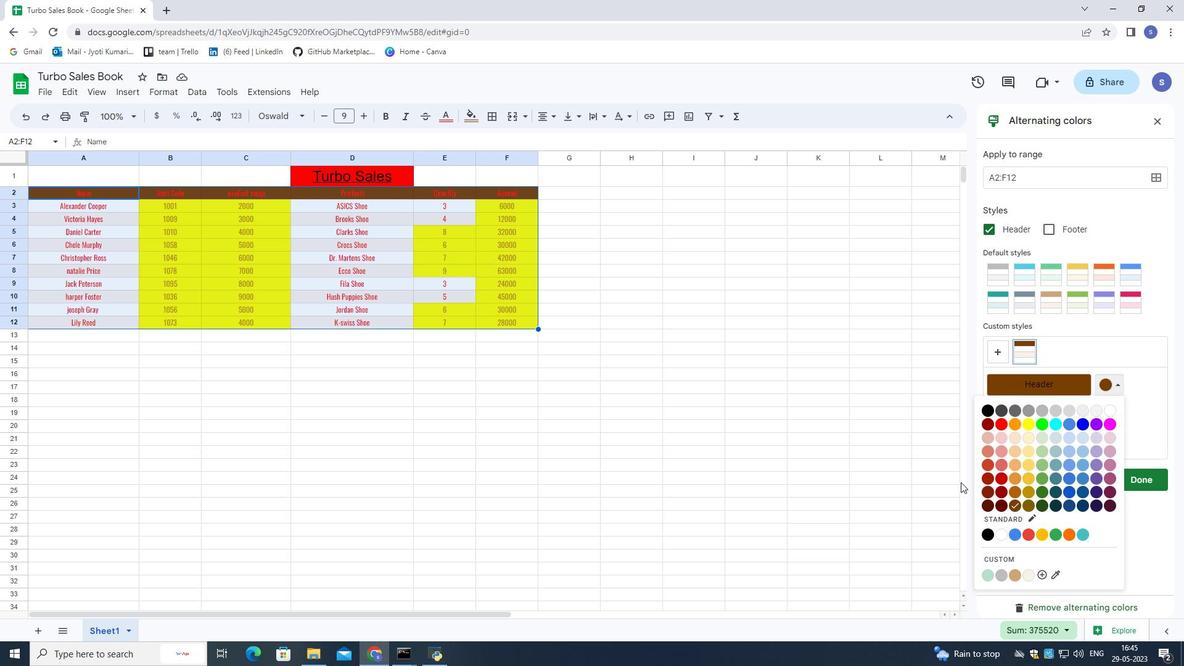 
Action: Mouse pressed left at (951, 477)
Screenshot: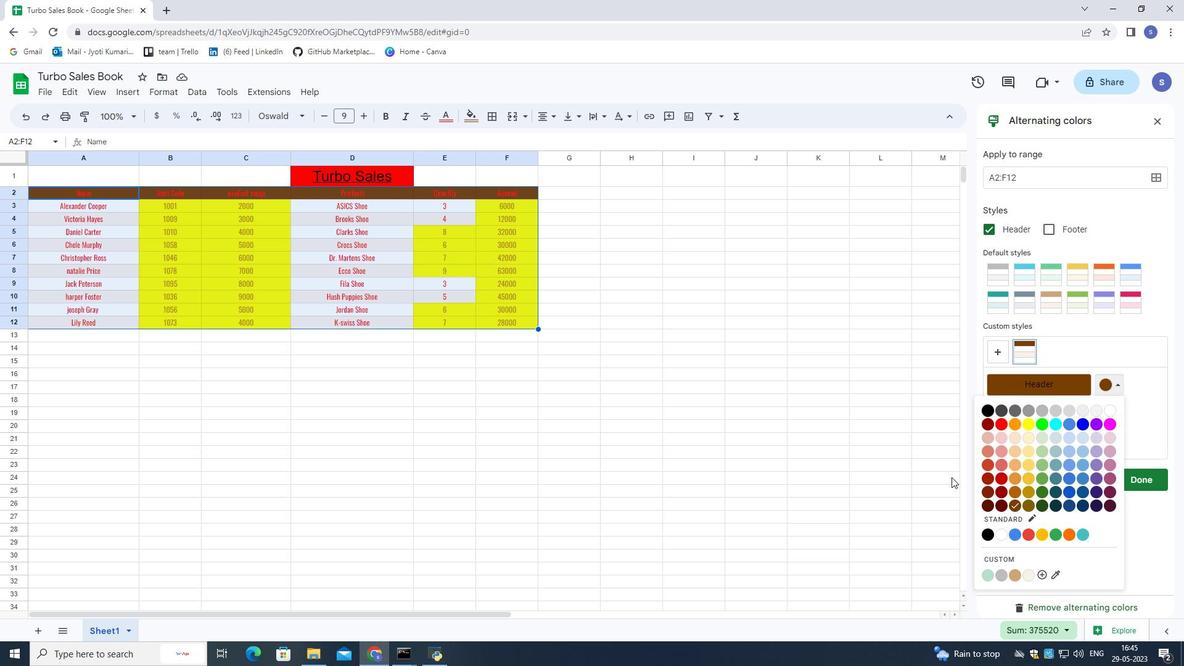 
Action: Mouse moved to (1136, 477)
Screenshot: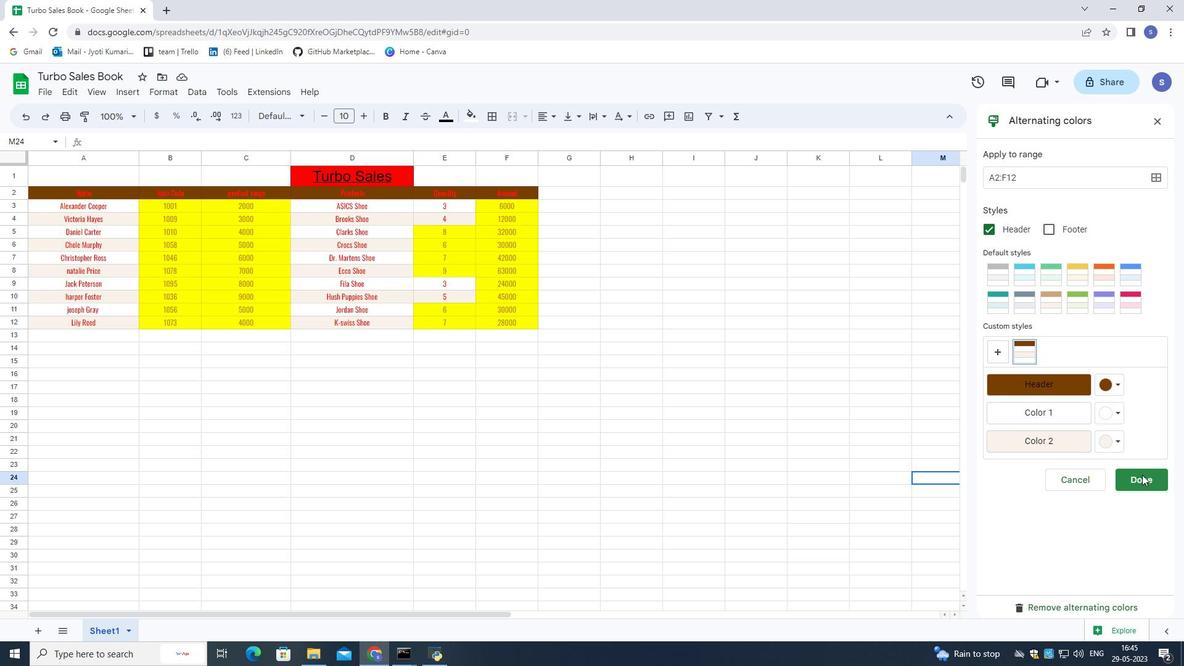 
Action: Mouse pressed left at (1136, 477)
Screenshot: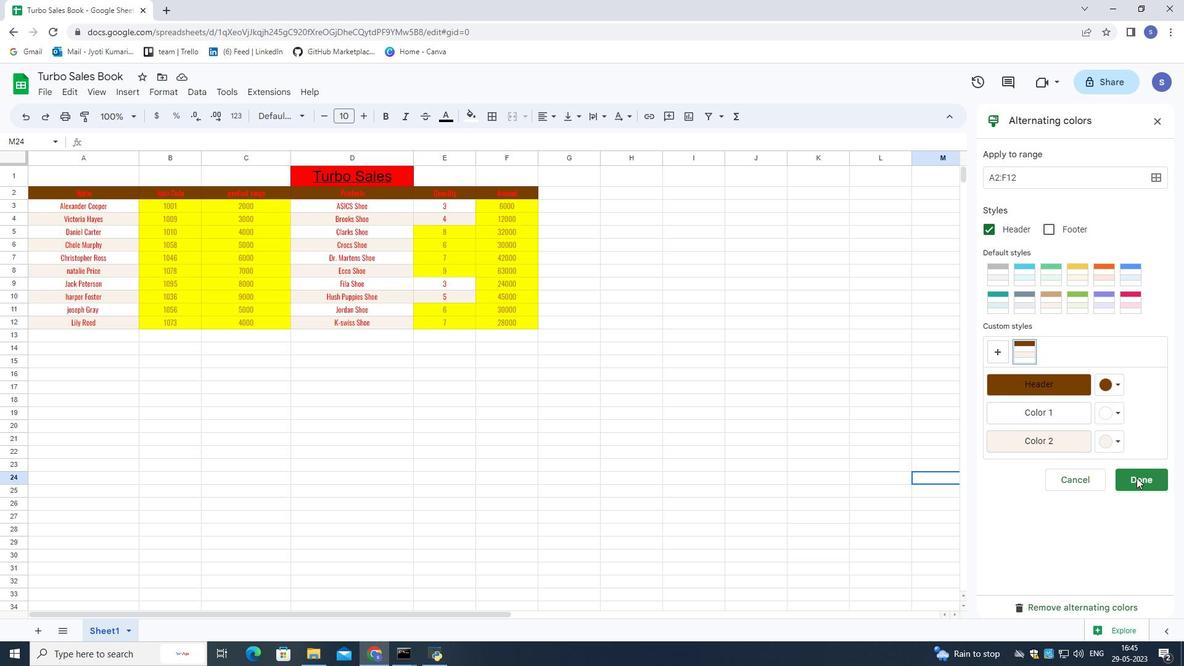 
Action: Mouse moved to (624, 360)
Screenshot: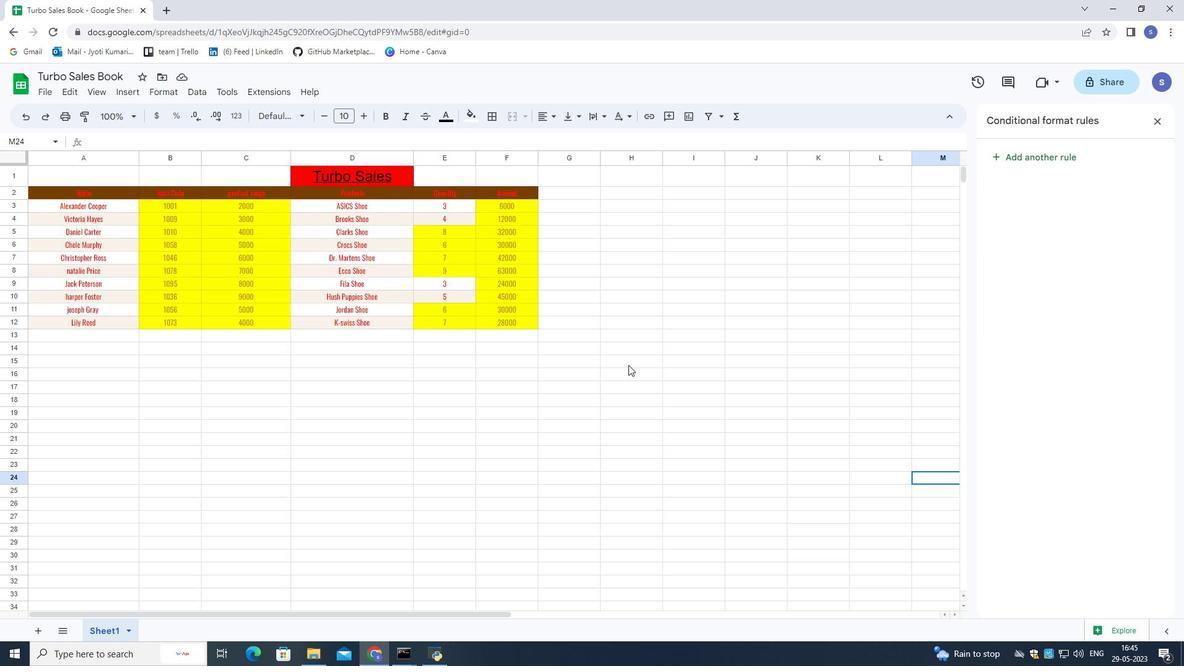 
Action: Mouse pressed left at (624, 360)
Screenshot: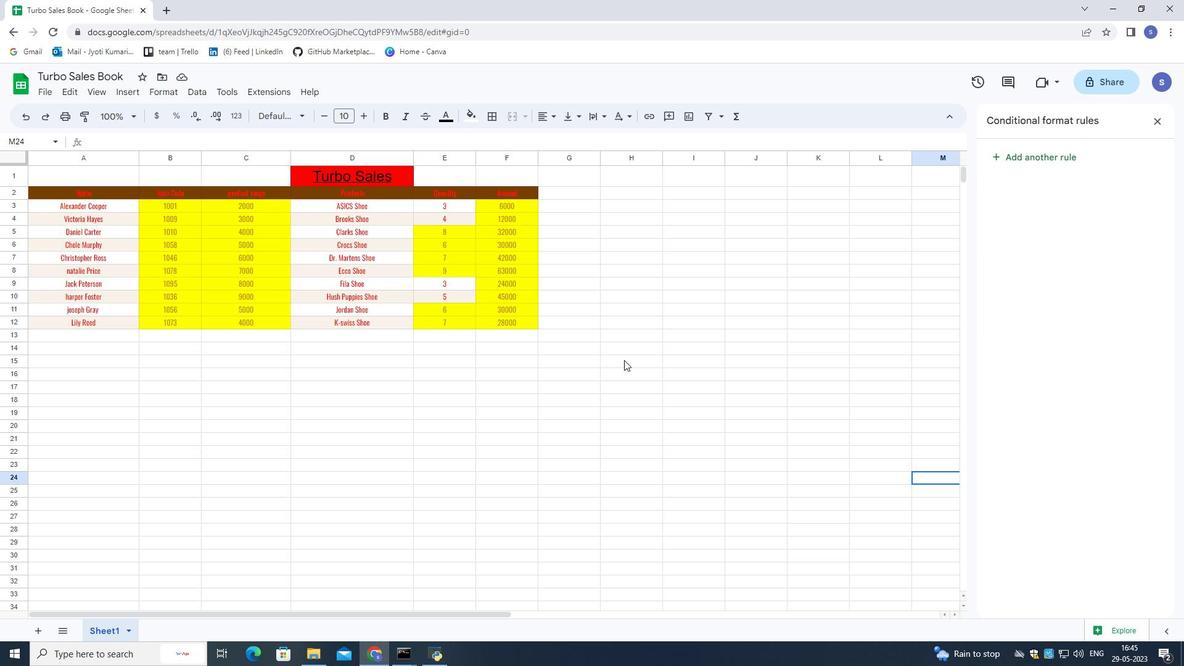
Action: Mouse moved to (621, 359)
Screenshot: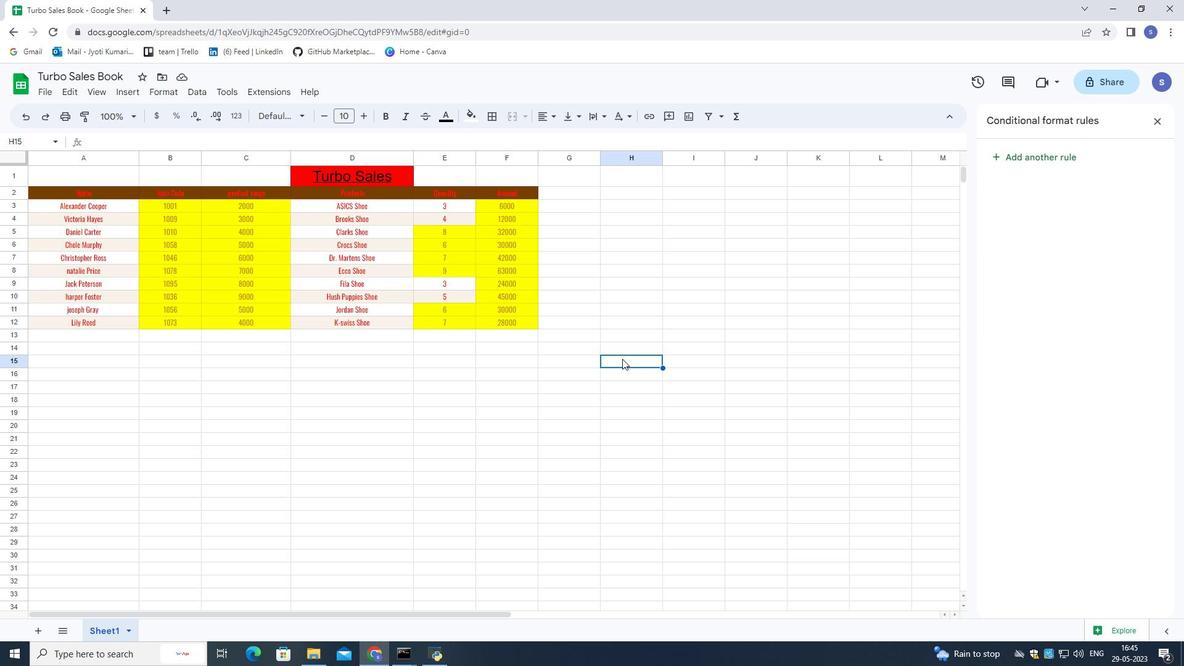 
